 Task: Add Attachment from "Attach a link" to Card Card0000000268 in Board Board0000000067 in Workspace WS0000000023 in Trello. Add Cover Red to Card Card0000000268 in Board Board0000000067 in Workspace WS0000000023 in Trello. Add "Join Card" Button Button0000000268  to Card Card0000000268 in Board Board0000000067 in Workspace WS0000000023 in Trello. Add Description DS0000000268 to Card Card0000000268 in Board Board0000000067 in Workspace WS0000000023 in Trello. Add Comment CM0000000268 to Card Card0000000268 in Board Board0000000067 in Workspace WS0000000023 in Trello
Action: Mouse moved to (427, 428)
Screenshot: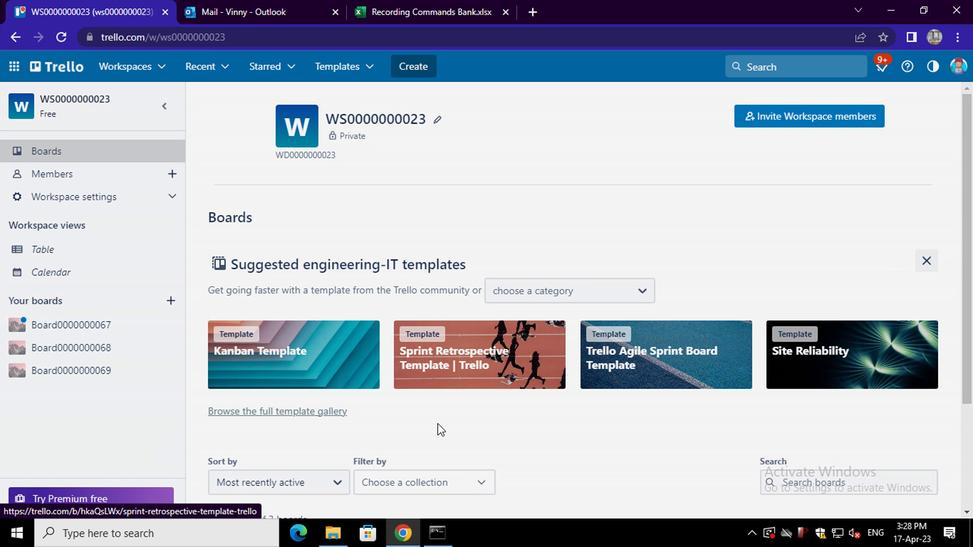 
Action: Mouse scrolled (427, 427) with delta (0, -1)
Screenshot: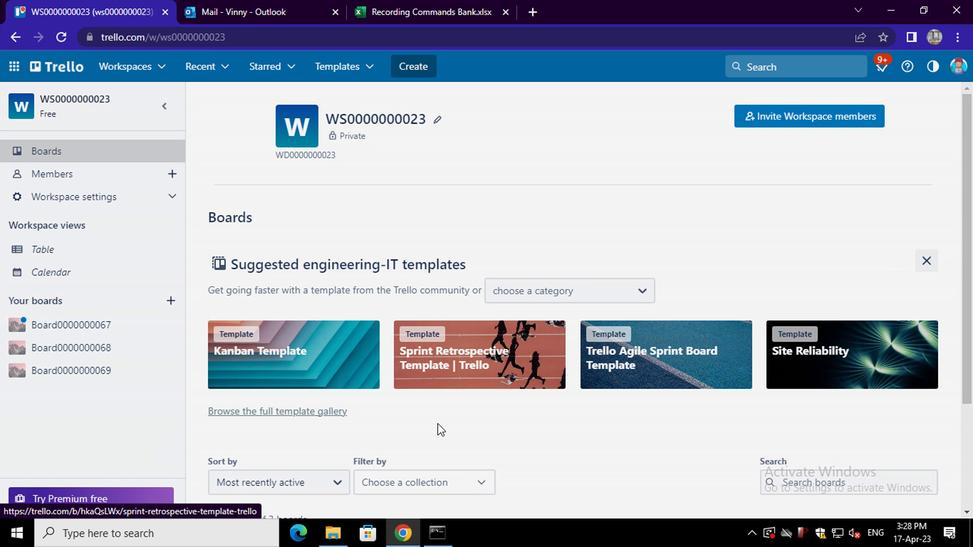 
Action: Mouse scrolled (427, 427) with delta (0, -1)
Screenshot: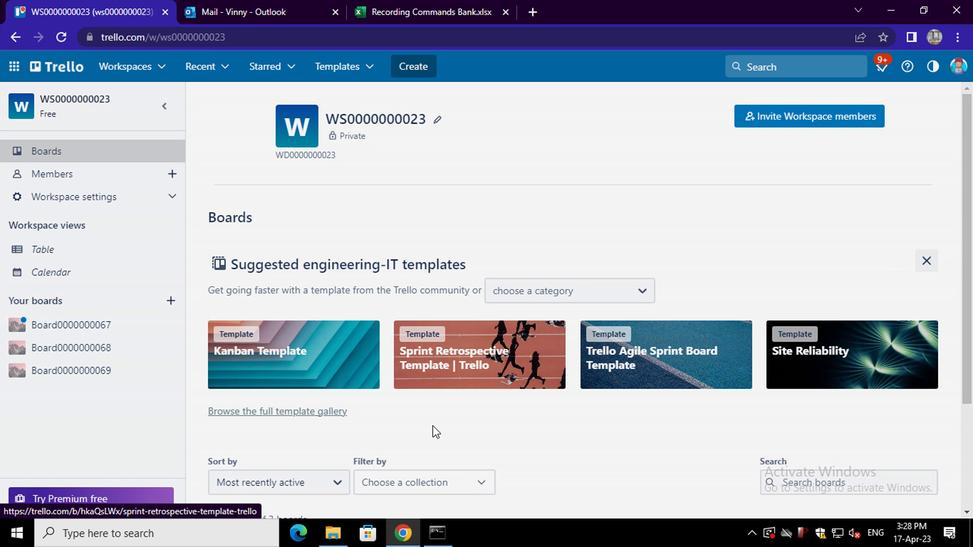 
Action: Mouse scrolled (427, 427) with delta (0, -1)
Screenshot: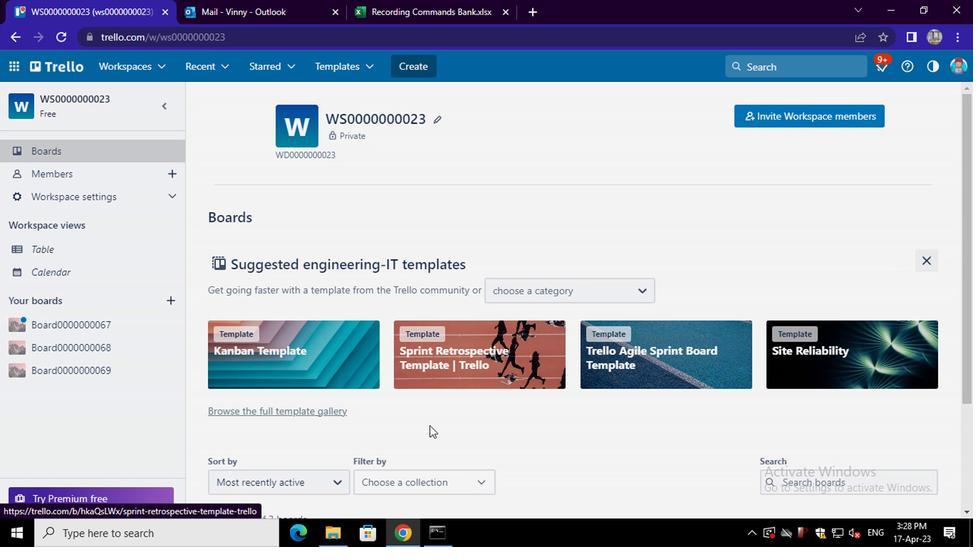 
Action: Mouse scrolled (427, 427) with delta (0, -1)
Screenshot: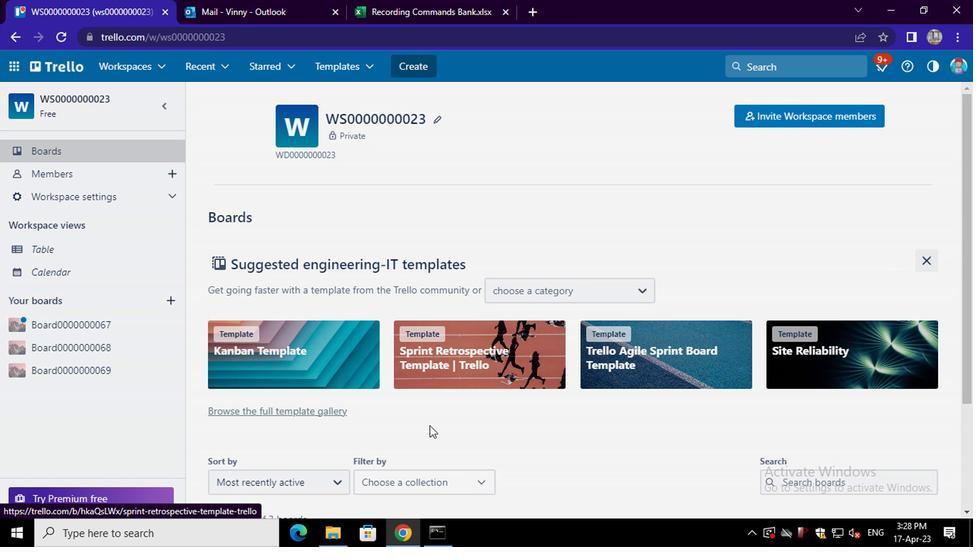 
Action: Mouse moved to (452, 428)
Screenshot: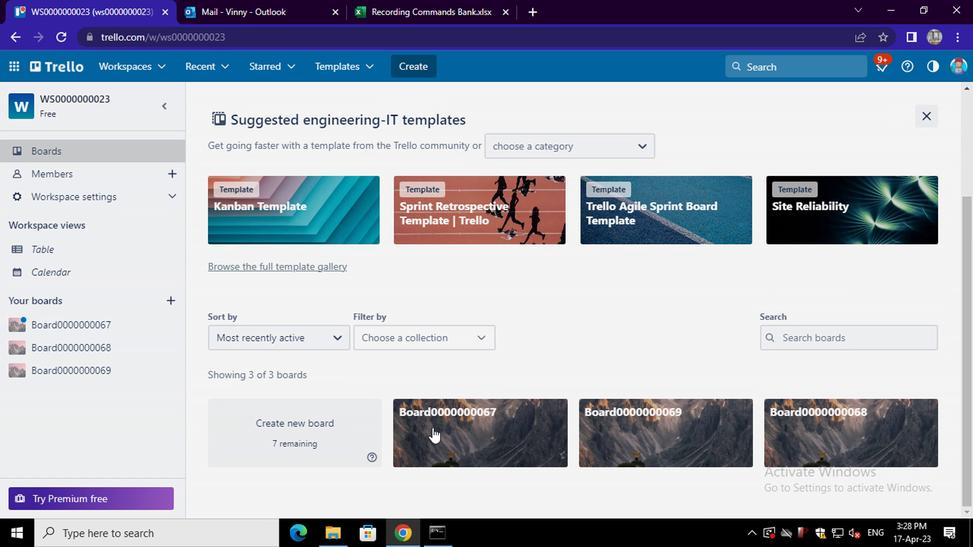 
Action: Mouse pressed left at (452, 428)
Screenshot: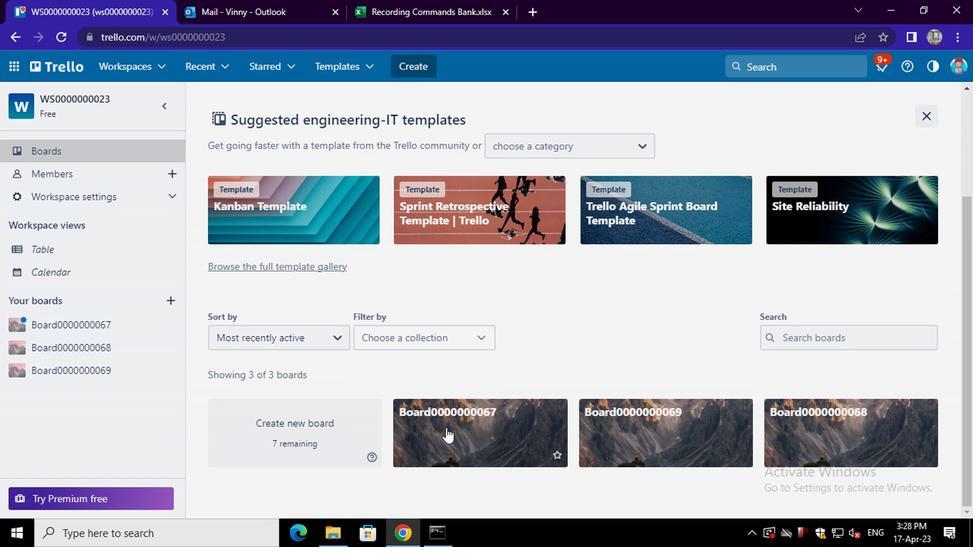 
Action: Mouse moved to (337, 398)
Screenshot: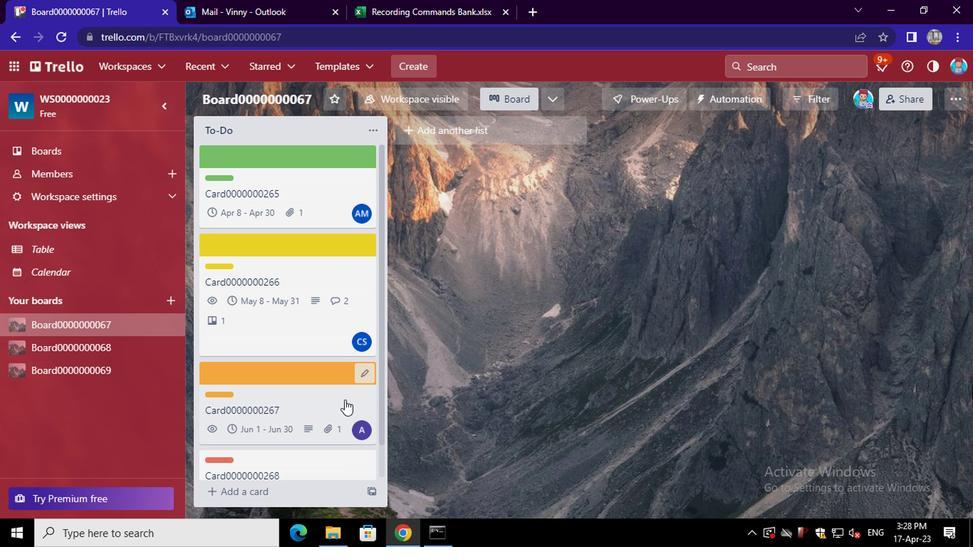 
Action: Mouse scrolled (337, 398) with delta (0, 0)
Screenshot: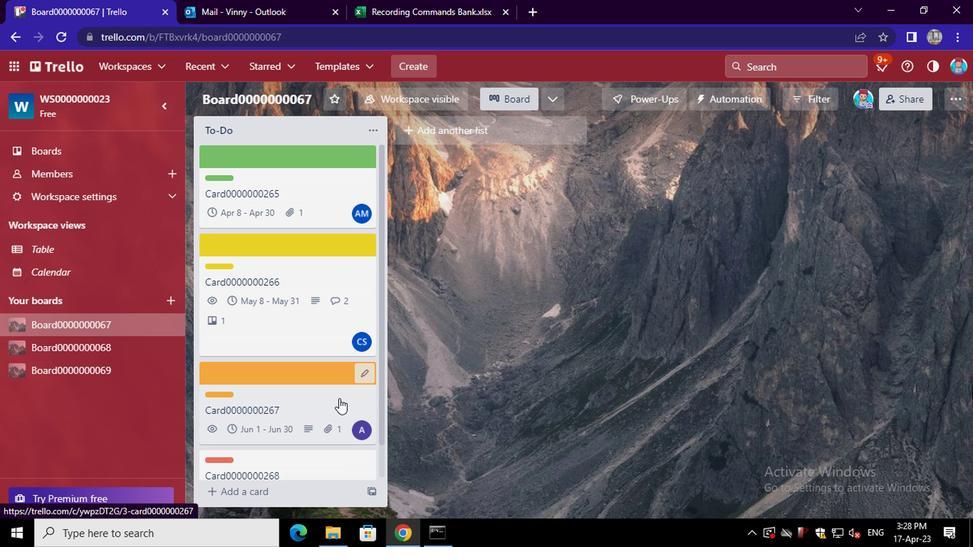 
Action: Mouse scrolled (337, 398) with delta (0, 0)
Screenshot: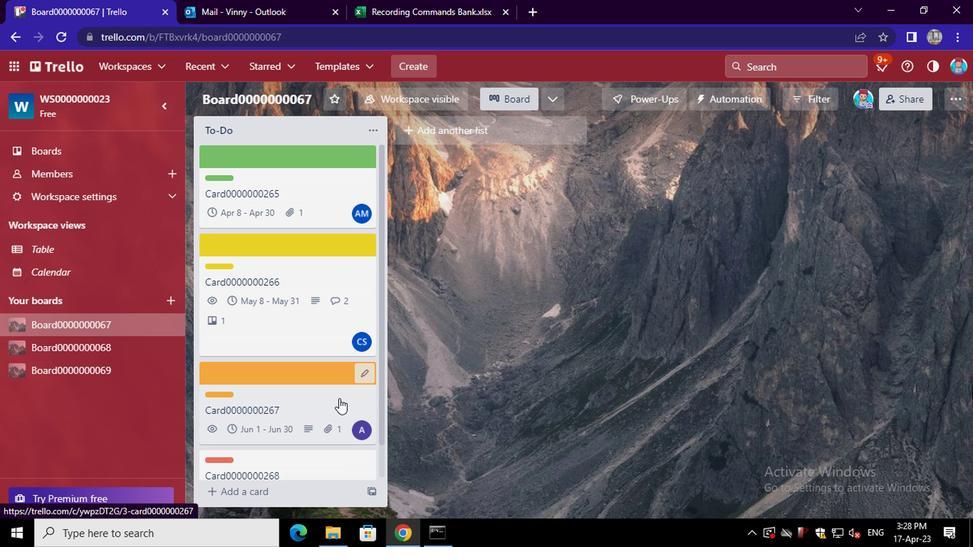 
Action: Mouse scrolled (337, 398) with delta (0, 0)
Screenshot: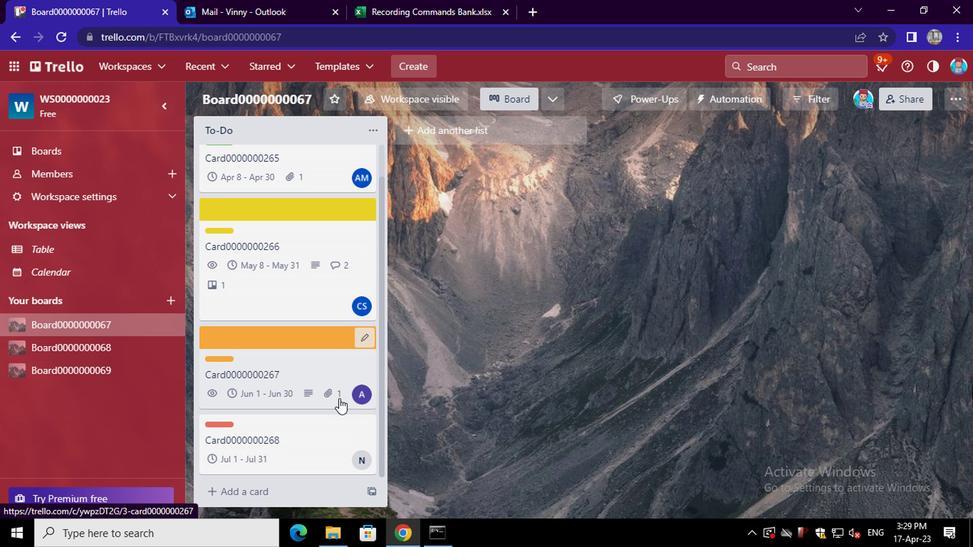 
Action: Mouse moved to (359, 428)
Screenshot: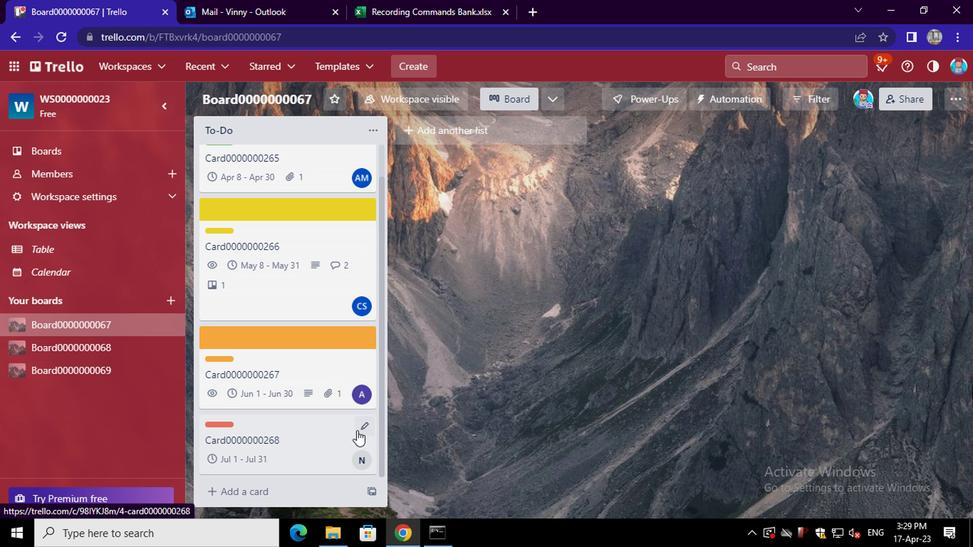 
Action: Mouse pressed left at (359, 428)
Screenshot: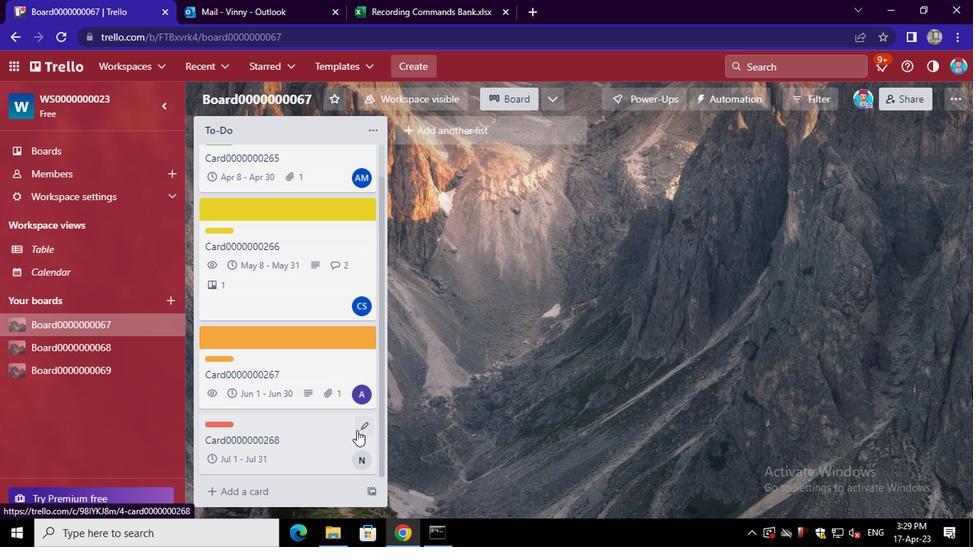 
Action: Mouse moved to (432, 316)
Screenshot: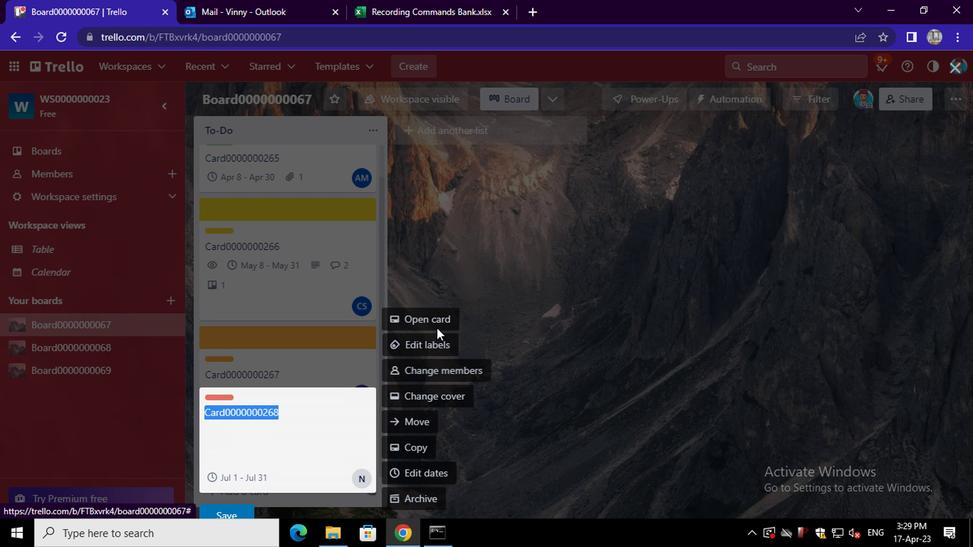 
Action: Mouse pressed left at (432, 316)
Screenshot: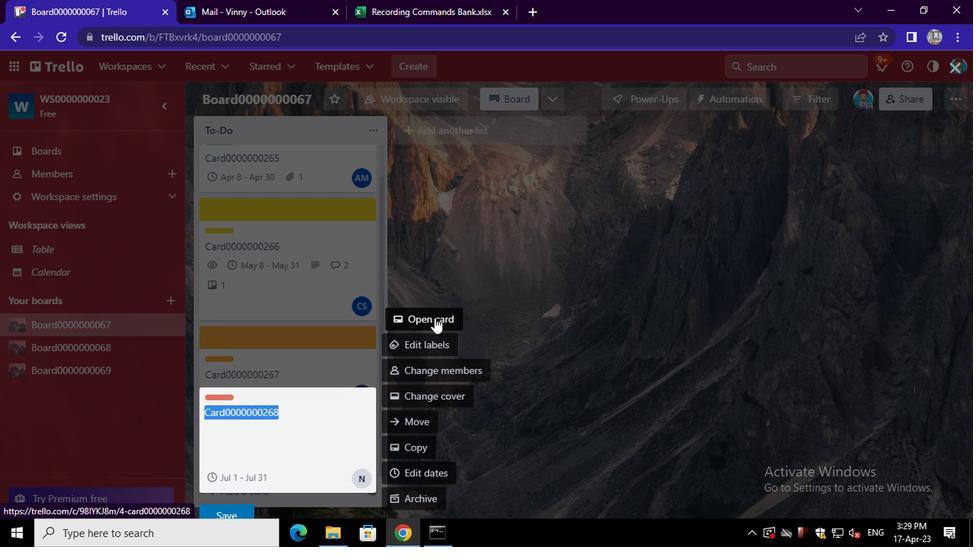 
Action: Mouse moved to (646, 295)
Screenshot: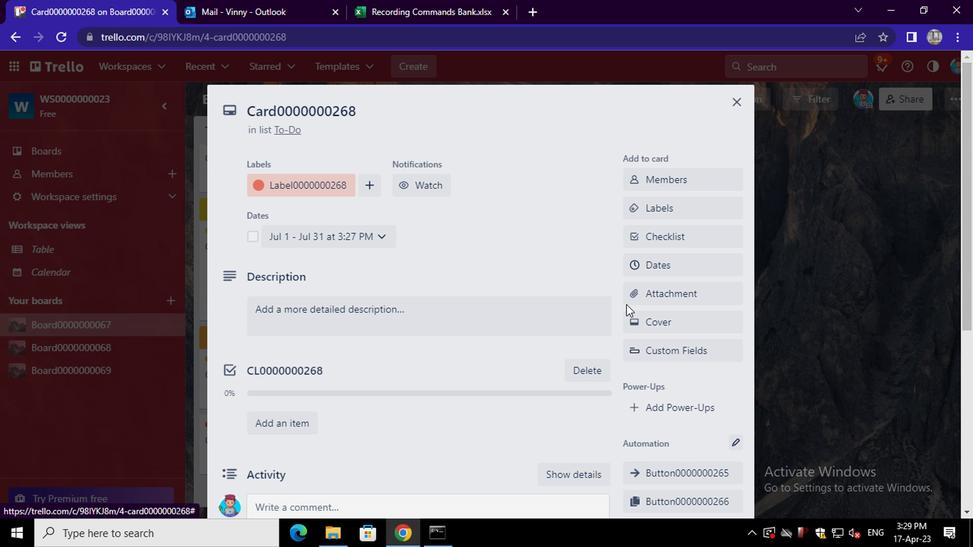 
Action: Mouse pressed left at (646, 295)
Screenshot: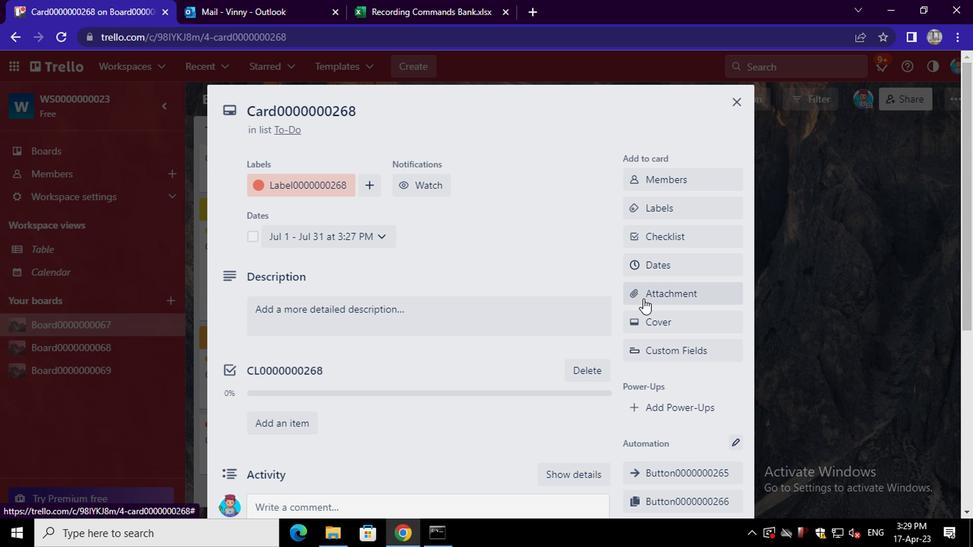 
Action: Mouse pressed left at (646, 295)
Screenshot: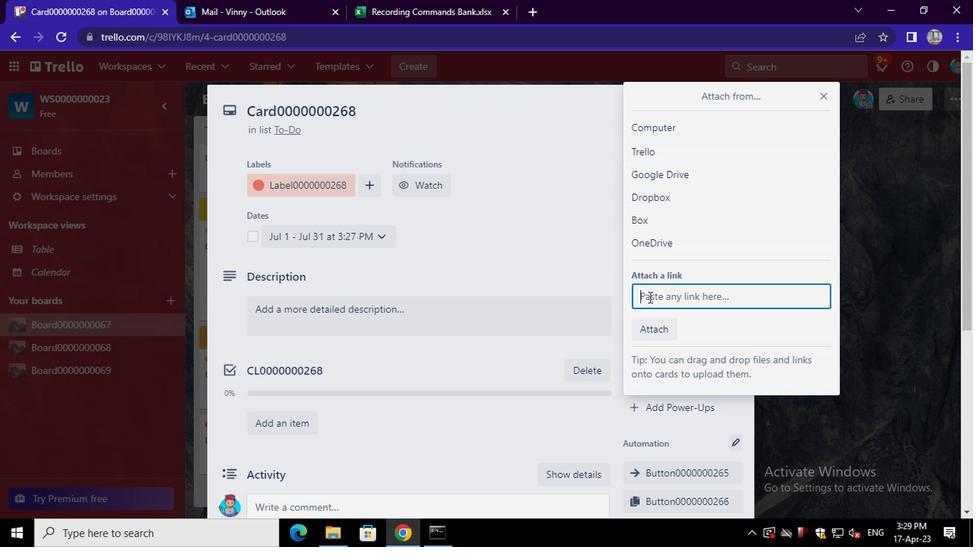 
Action: Key pressed ctrl+V
Screenshot: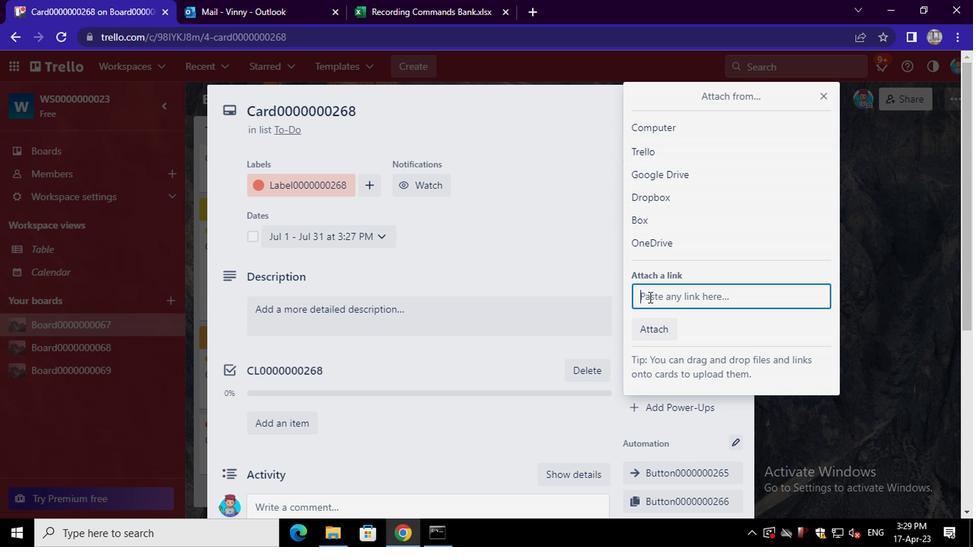 
Action: Mouse moved to (661, 374)
Screenshot: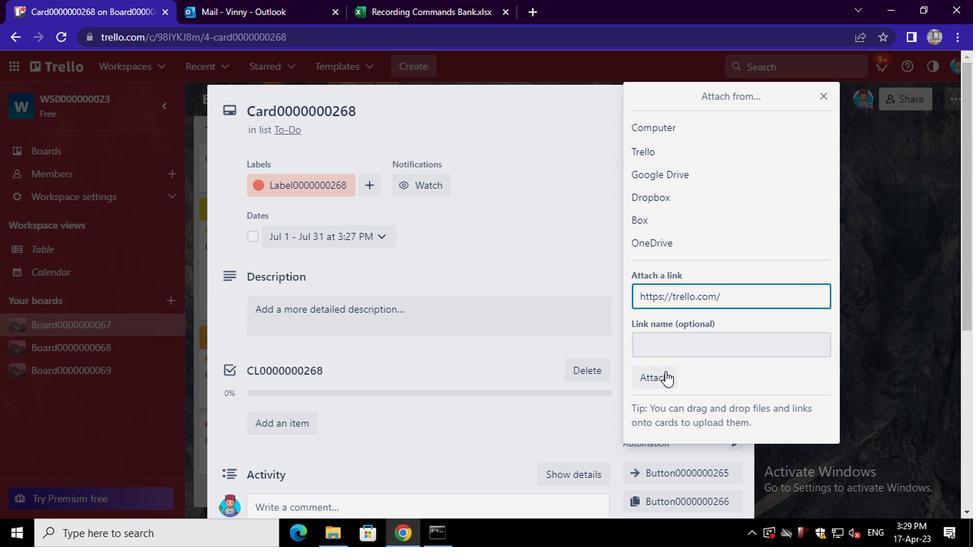 
Action: Mouse pressed left at (661, 374)
Screenshot: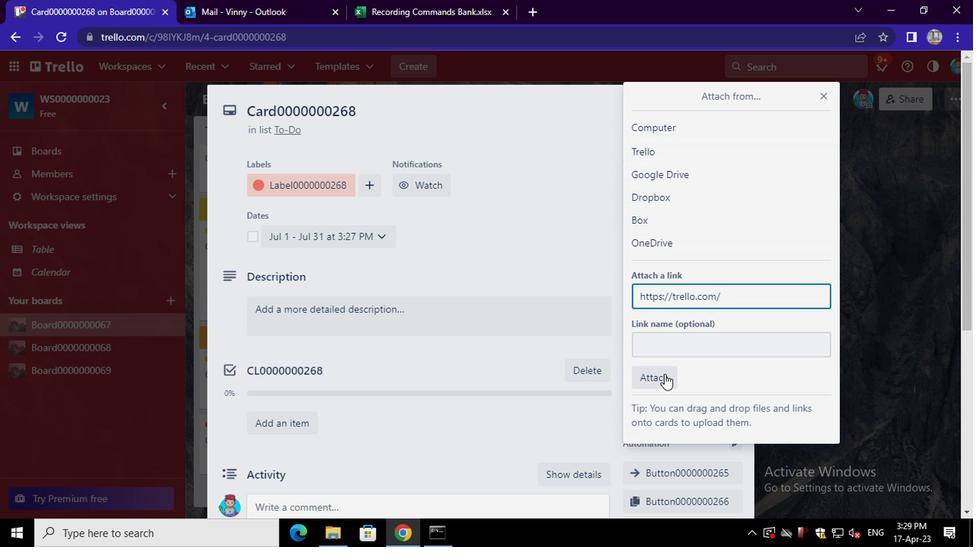 
Action: Mouse moved to (657, 328)
Screenshot: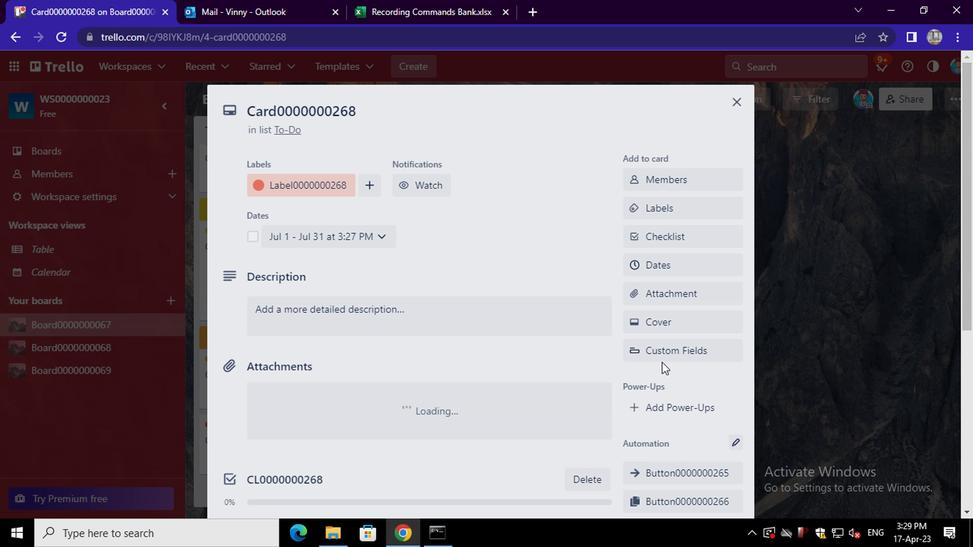 
Action: Mouse pressed left at (657, 328)
Screenshot: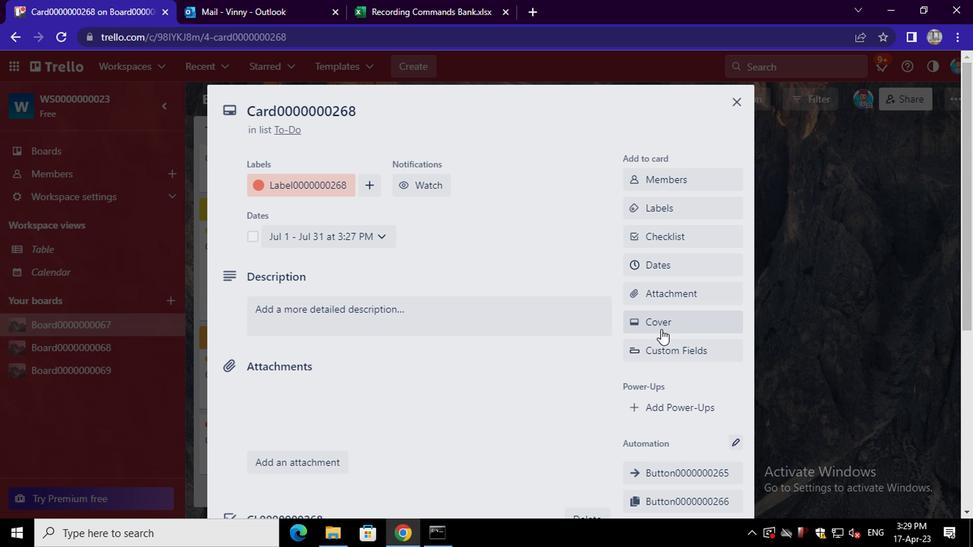 
Action: Mouse moved to (762, 220)
Screenshot: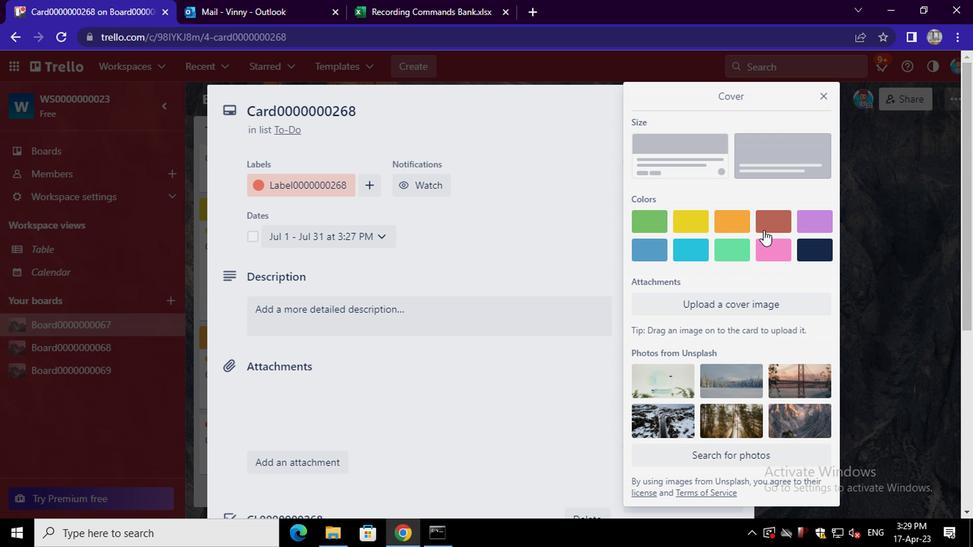
Action: Mouse pressed left at (762, 220)
Screenshot: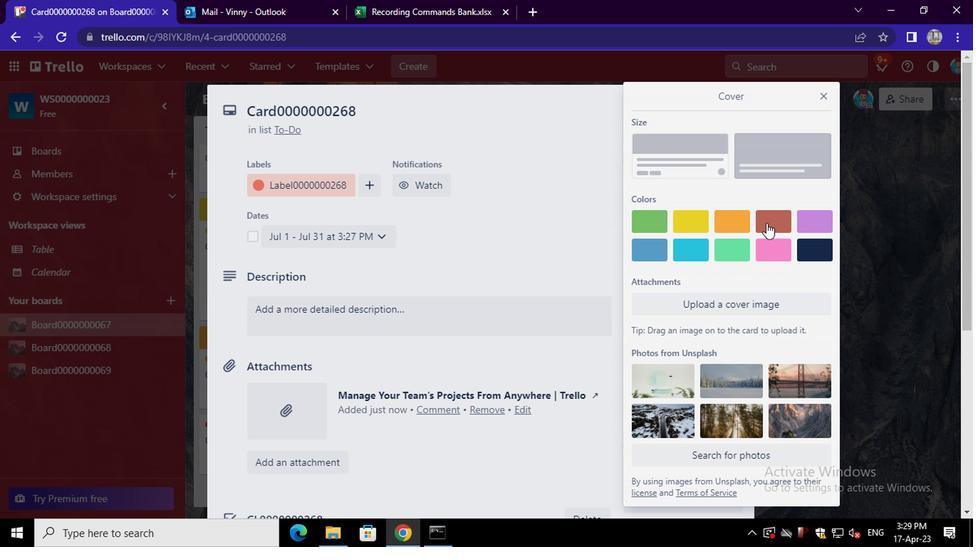 
Action: Mouse moved to (573, 334)
Screenshot: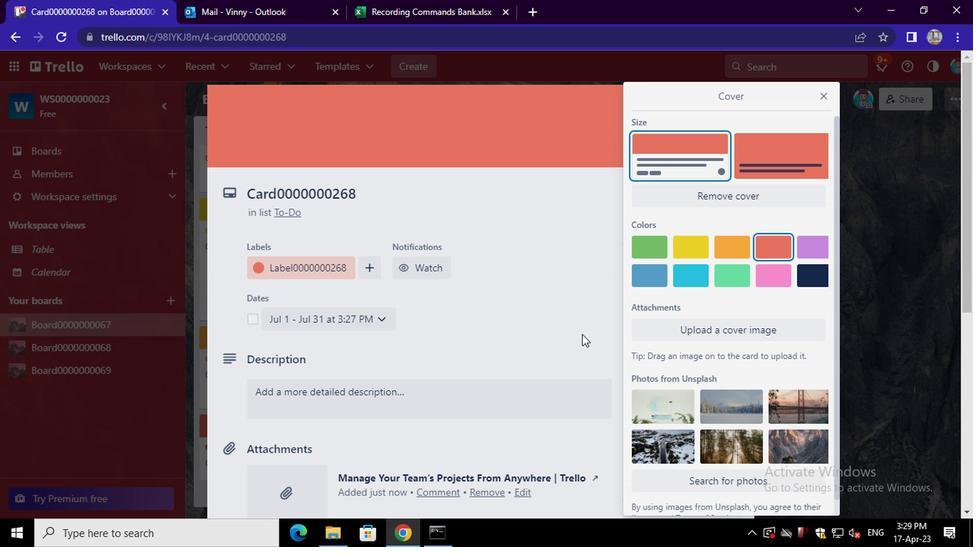 
Action: Mouse pressed left at (573, 334)
Screenshot: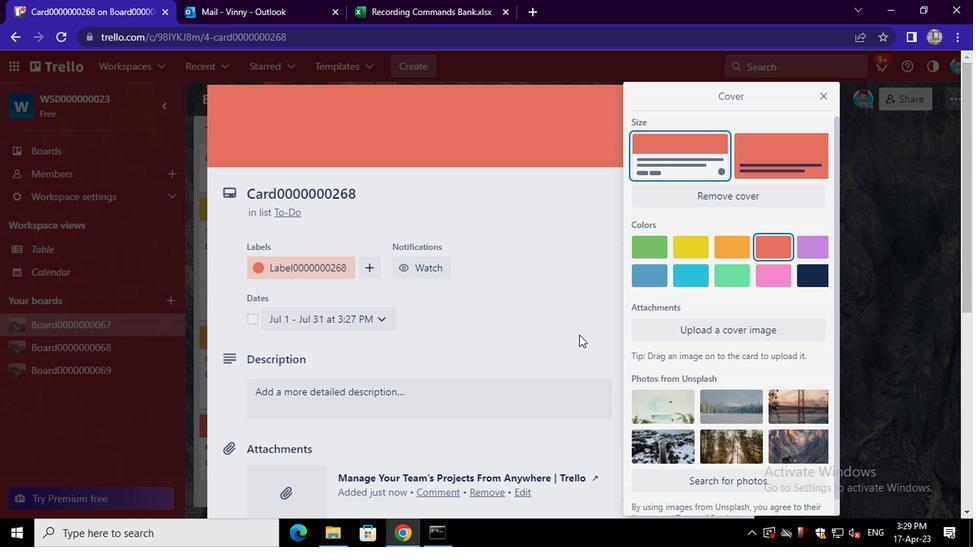 
Action: Mouse moved to (576, 332)
Screenshot: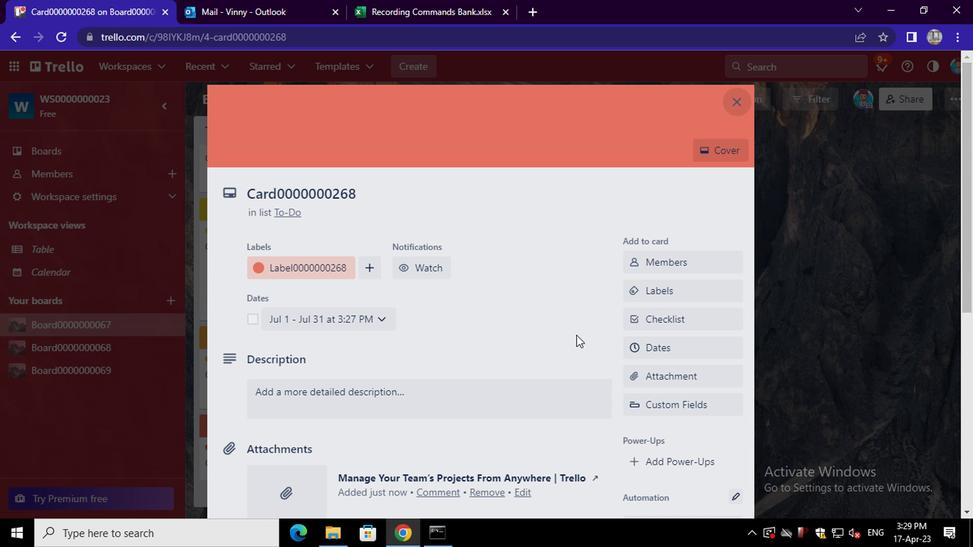 
Action: Mouse scrolled (576, 332) with delta (0, 0)
Screenshot: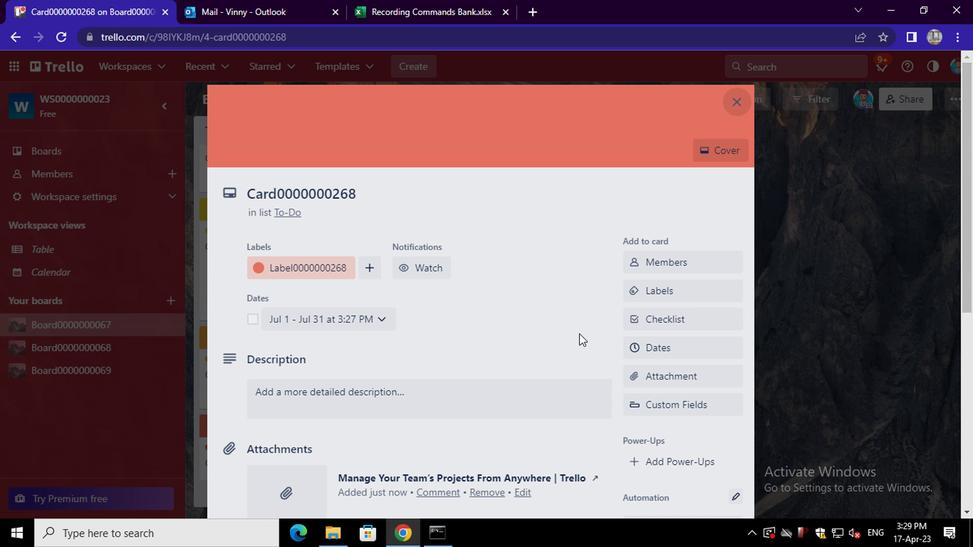 
Action: Mouse scrolled (576, 332) with delta (0, 0)
Screenshot: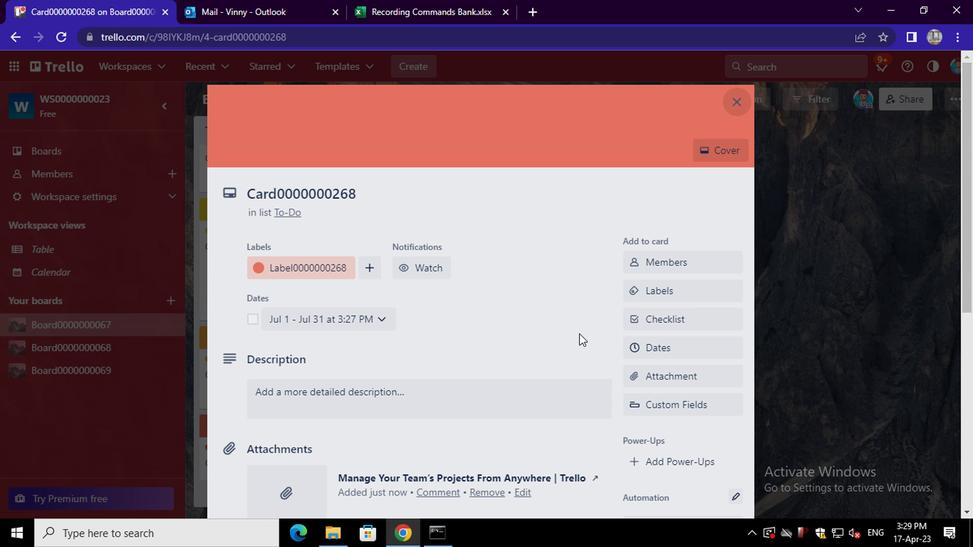
Action: Mouse scrolled (576, 332) with delta (0, 0)
Screenshot: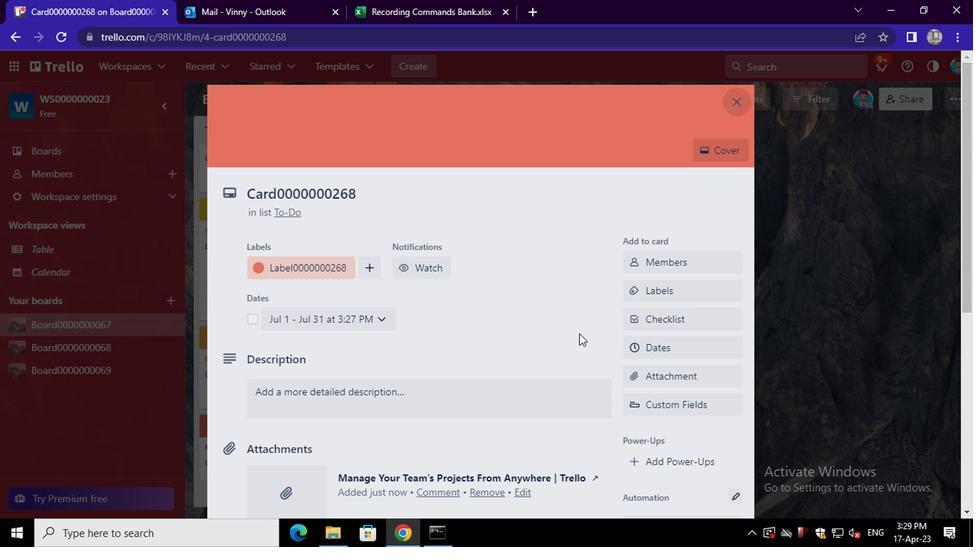 
Action: Mouse scrolled (576, 332) with delta (0, 0)
Screenshot: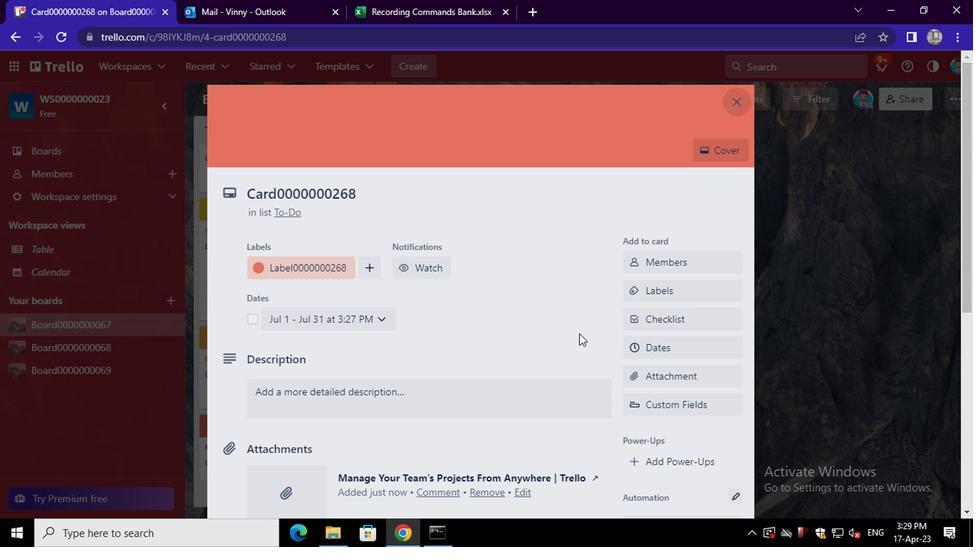 
Action: Mouse moved to (650, 331)
Screenshot: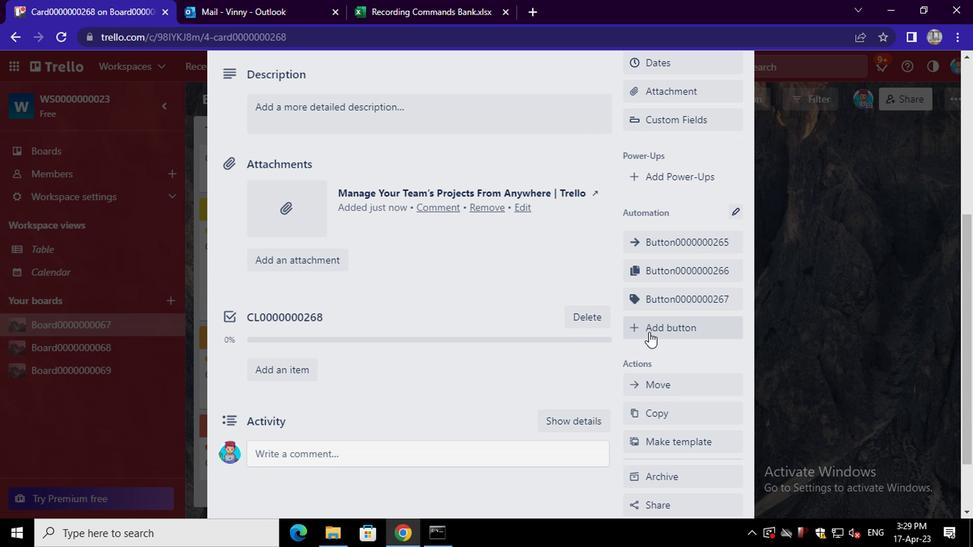 
Action: Mouse pressed left at (650, 331)
Screenshot: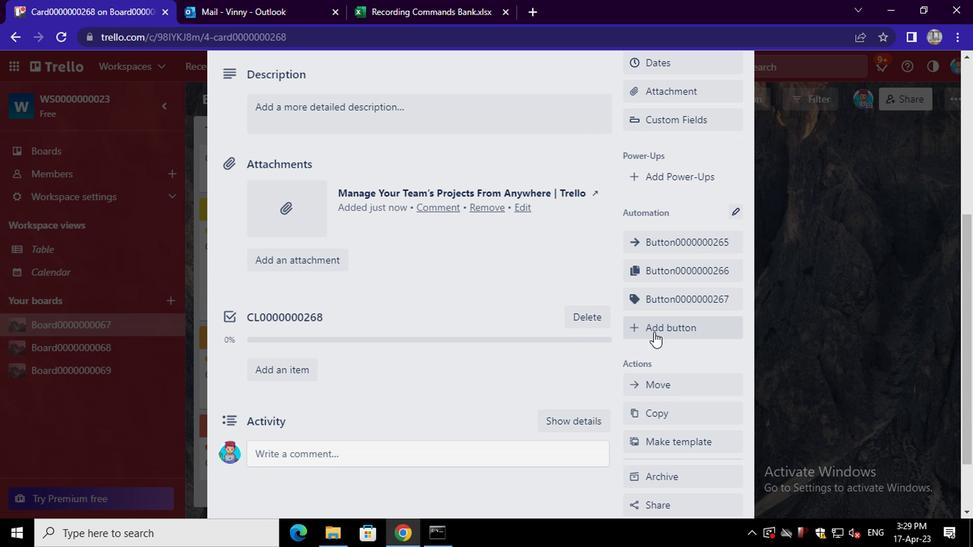 
Action: Mouse moved to (683, 247)
Screenshot: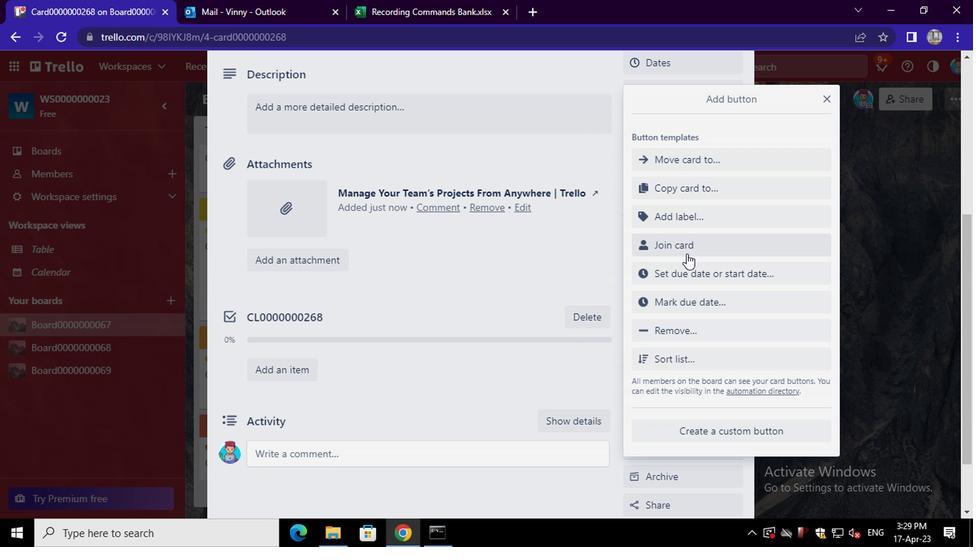 
Action: Mouse pressed left at (683, 247)
Screenshot: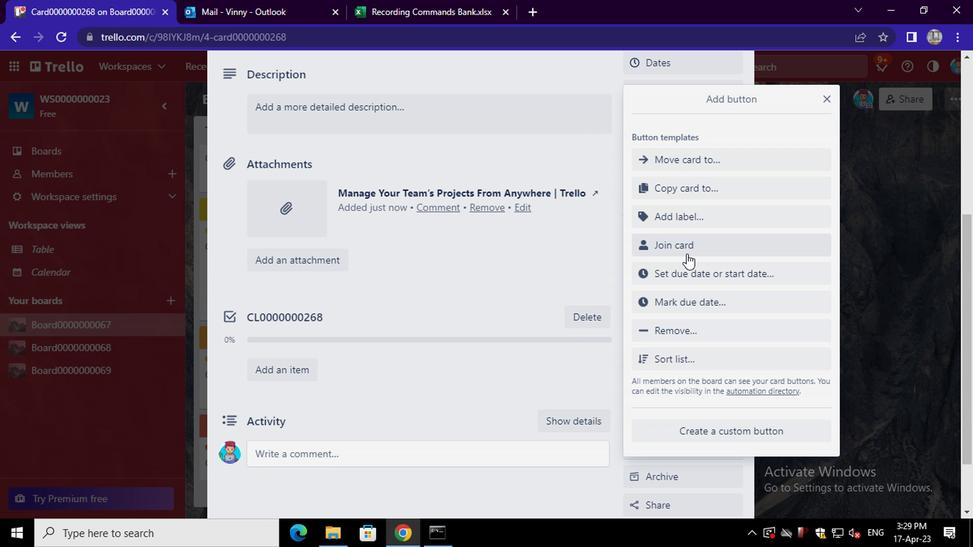 
Action: Mouse moved to (701, 154)
Screenshot: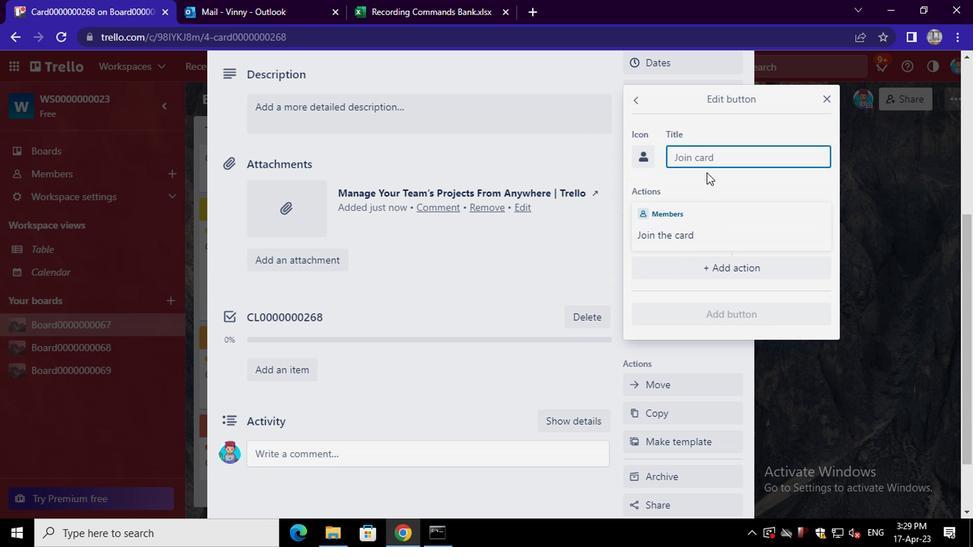
Action: Mouse pressed left at (701, 154)
Screenshot: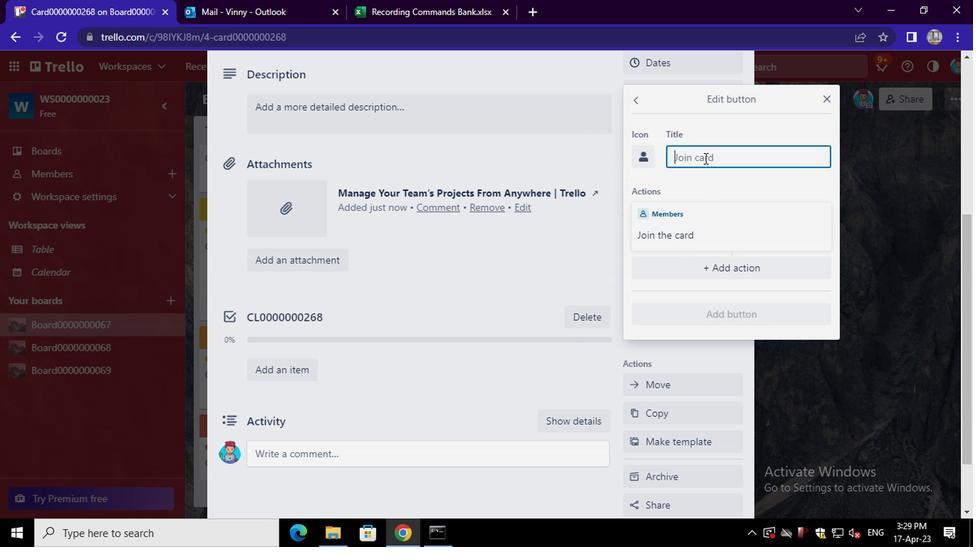 
Action: Mouse moved to (734, 130)
Screenshot: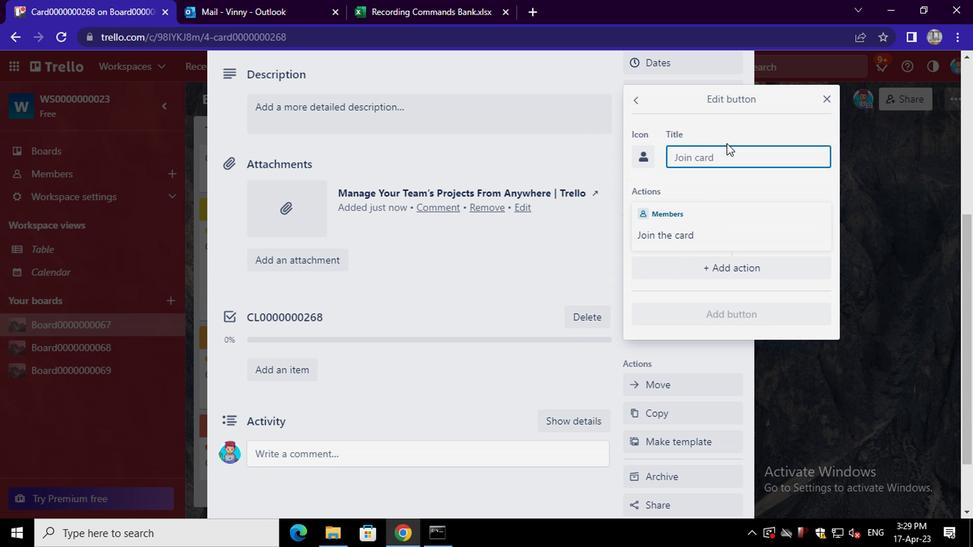 
Action: Key pressed <Key.shift>
Screenshot: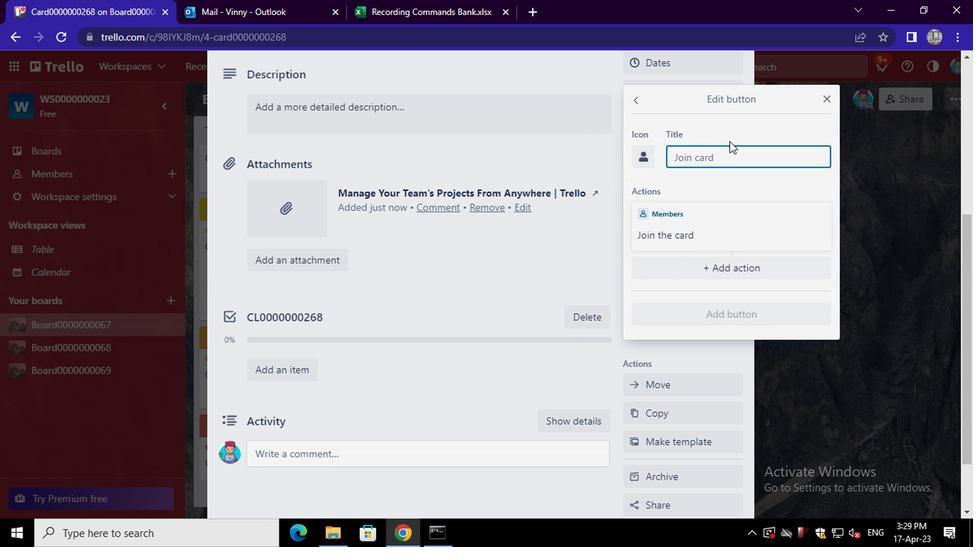 
Action: Mouse moved to (735, 130)
Screenshot: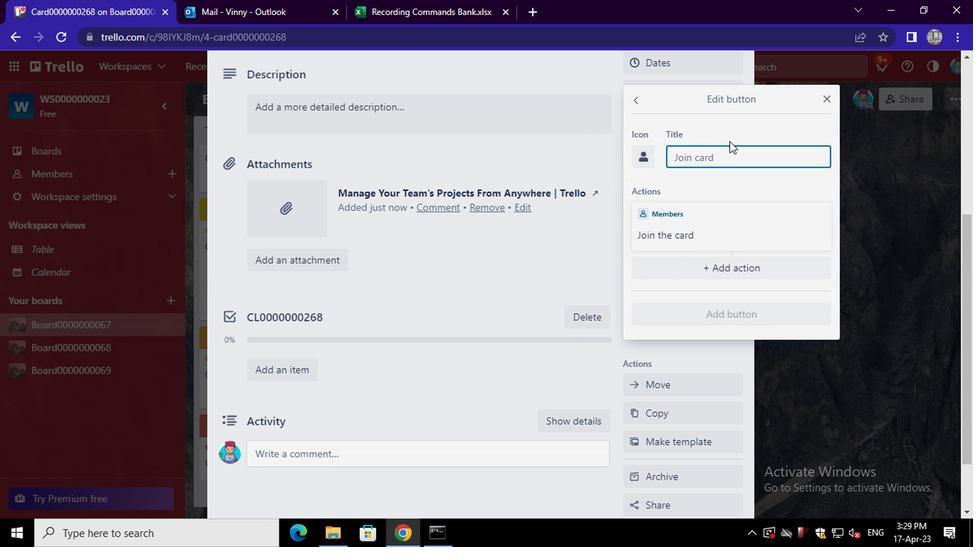 
Action: Key pressed BUTTON0000000268
Screenshot: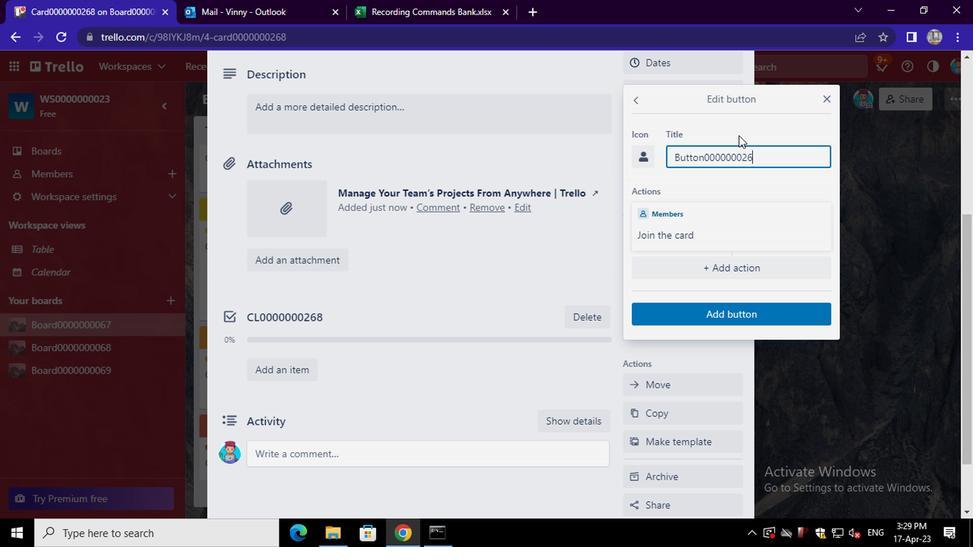 
Action: Mouse moved to (732, 311)
Screenshot: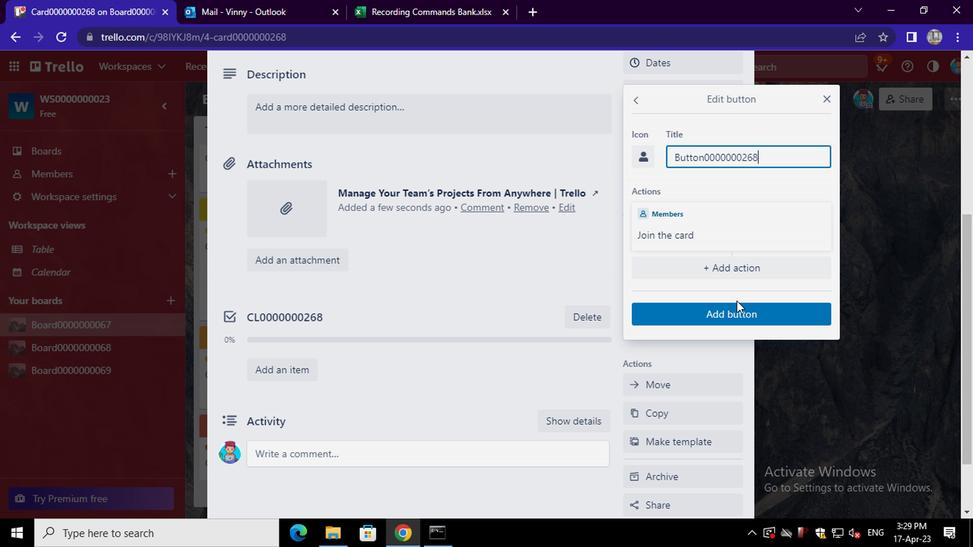 
Action: Mouse pressed left at (732, 311)
Screenshot: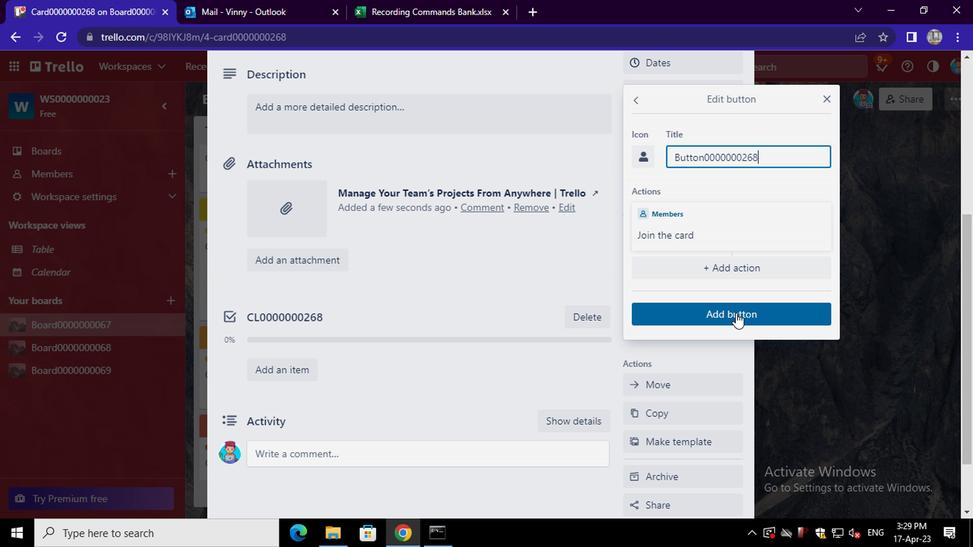 
Action: Mouse moved to (376, 120)
Screenshot: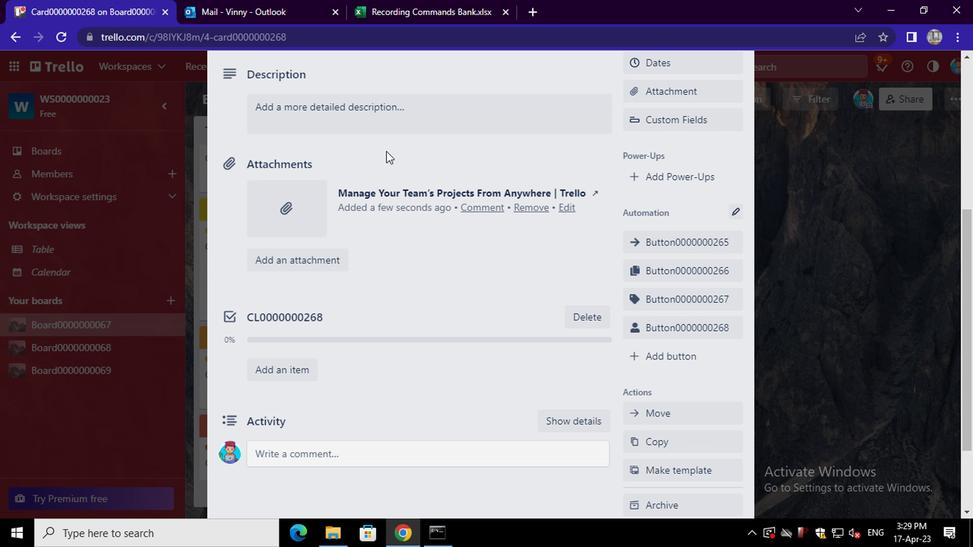 
Action: Mouse pressed left at (376, 120)
Screenshot: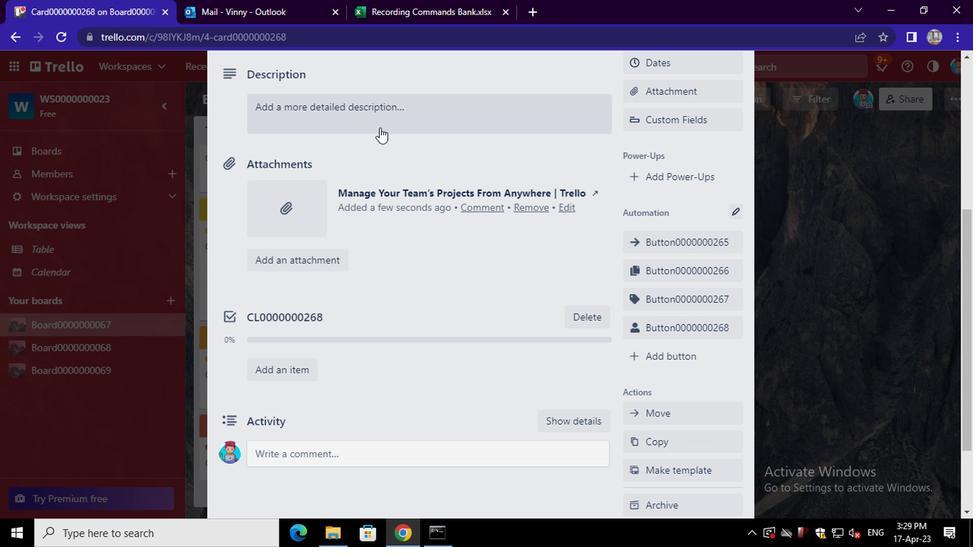 
Action: Mouse moved to (371, 166)
Screenshot: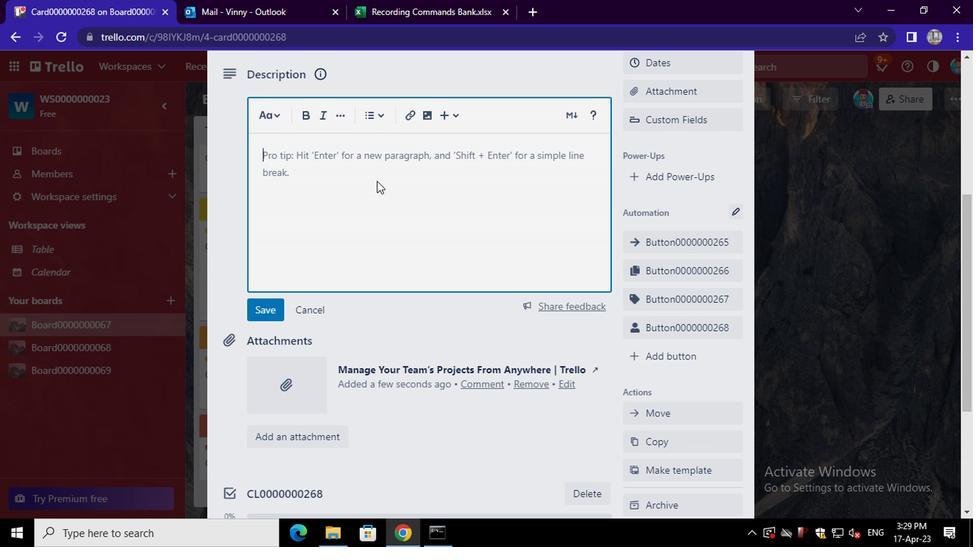 
Action: Mouse pressed left at (371, 166)
Screenshot: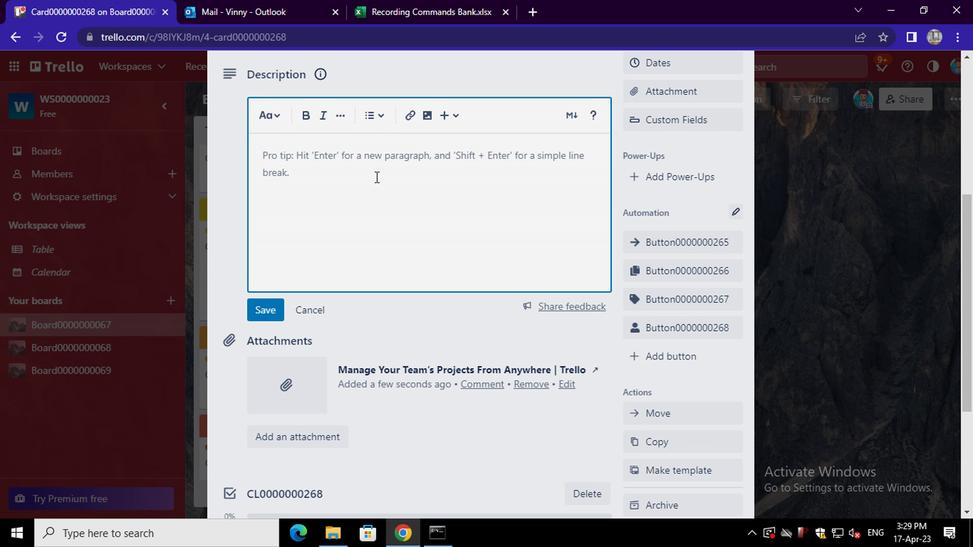 
Action: Key pressed <Key.shift>DS0000000268
Screenshot: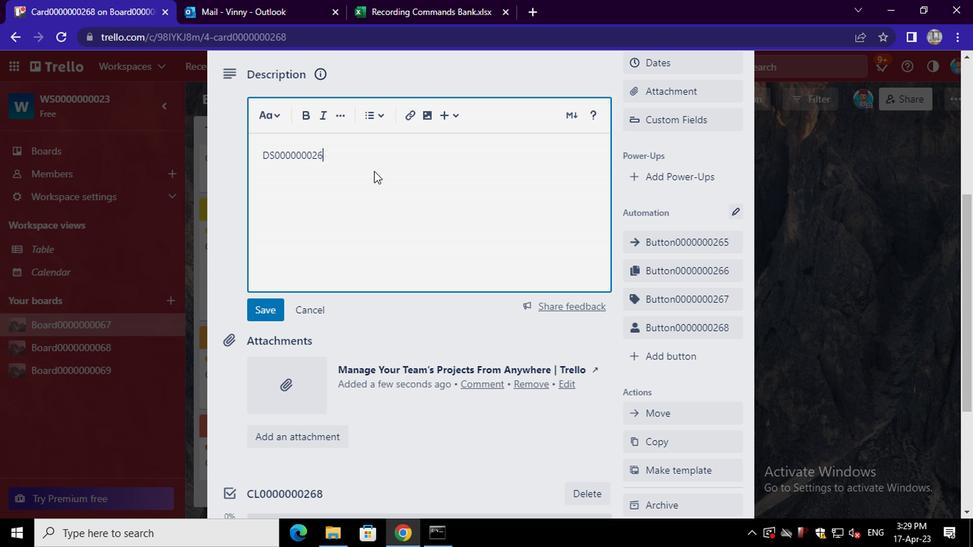 
Action: Mouse moved to (270, 303)
Screenshot: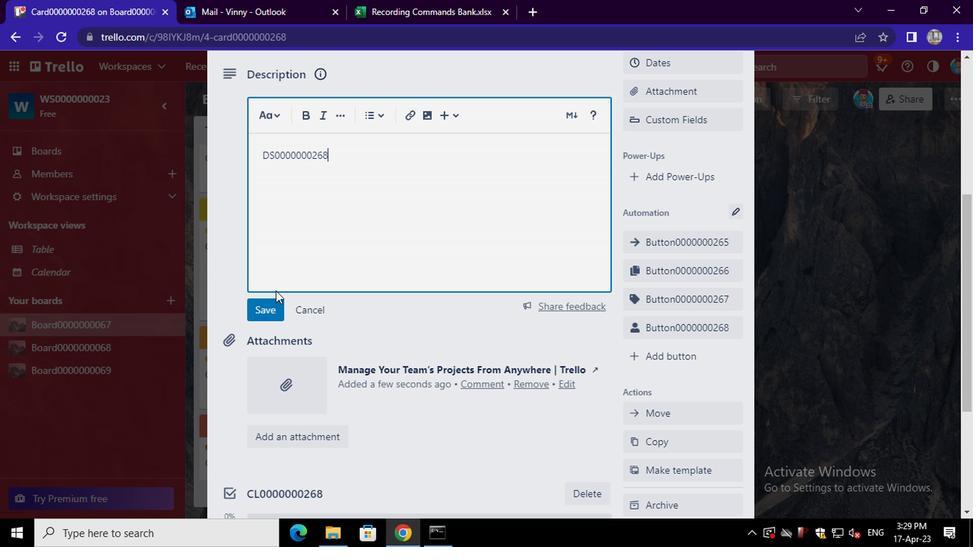 
Action: Mouse pressed left at (270, 303)
Screenshot: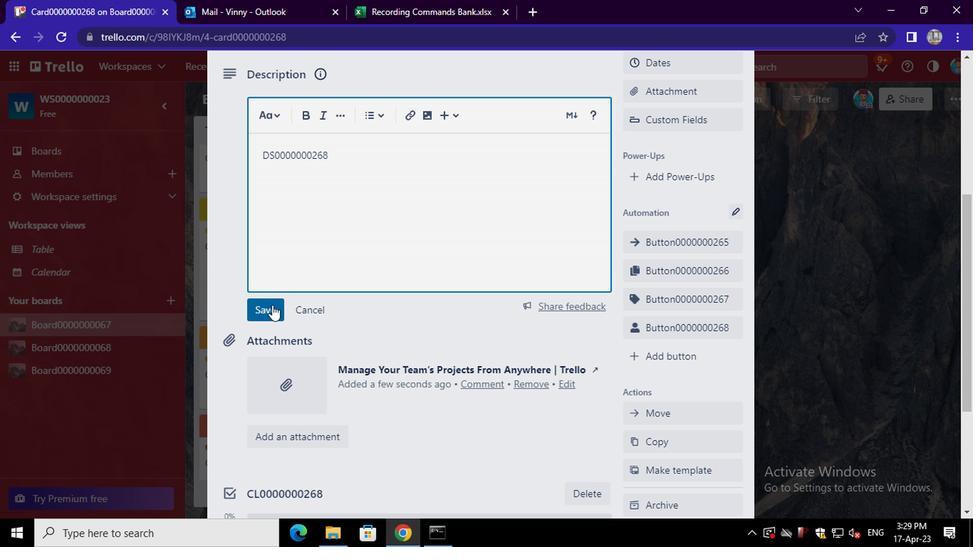 
Action: Mouse moved to (346, 310)
Screenshot: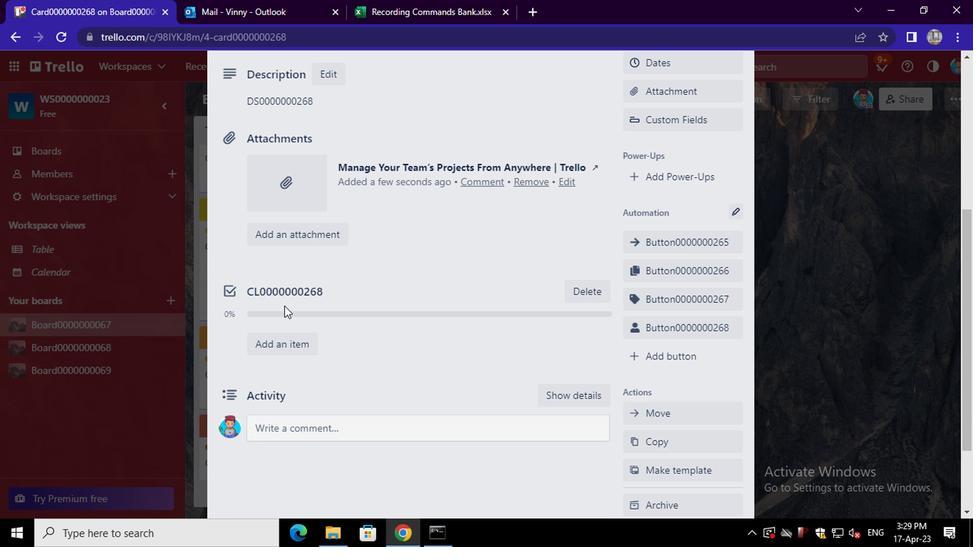 
Action: Mouse scrolled (346, 309) with delta (0, -1)
Screenshot: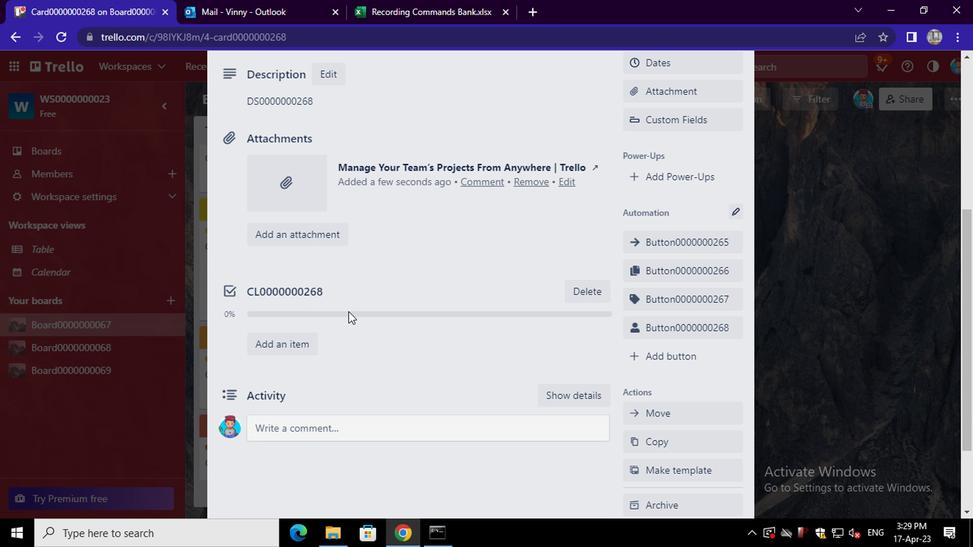 
Action: Mouse scrolled (346, 309) with delta (0, -1)
Screenshot: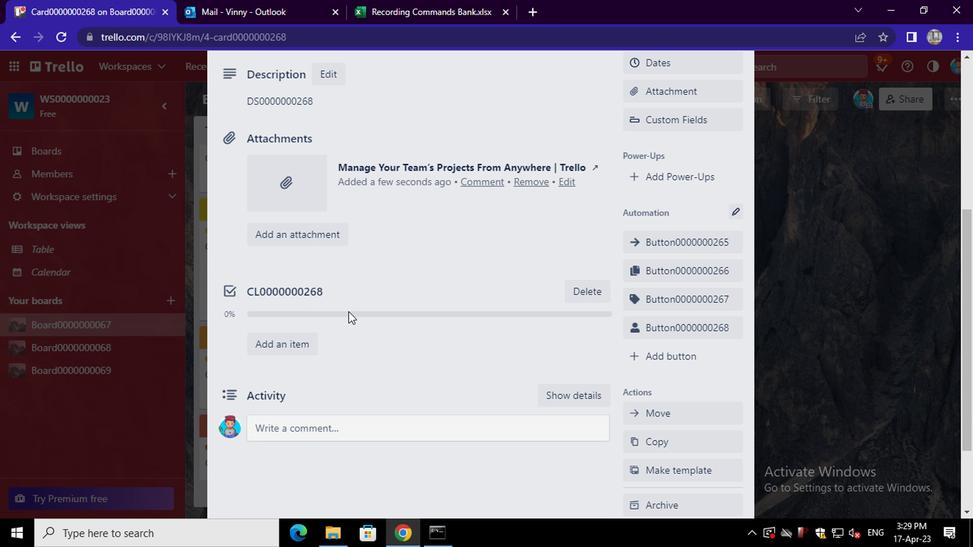 
Action: Mouse scrolled (346, 309) with delta (0, -1)
Screenshot: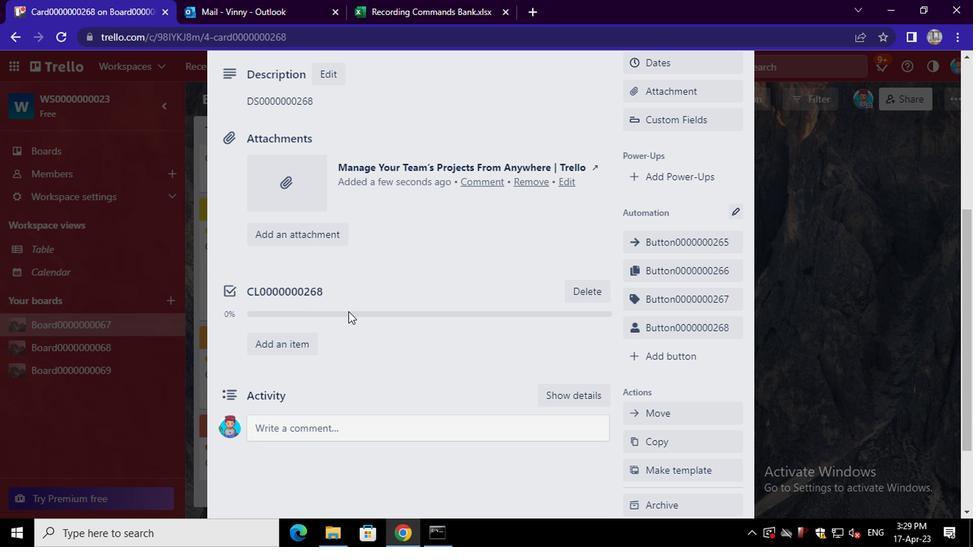 
Action: Mouse moved to (317, 321)
Screenshot: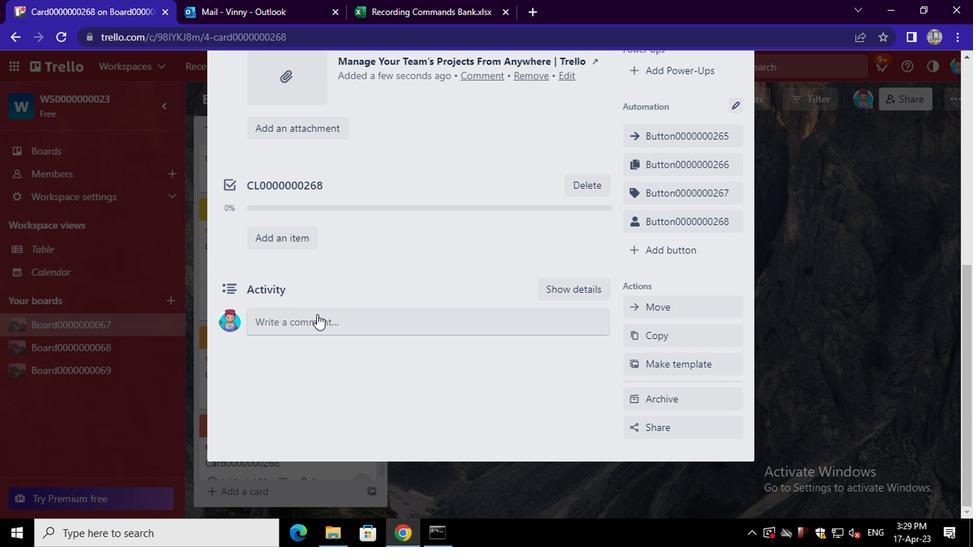 
Action: Mouse pressed left at (317, 321)
Screenshot: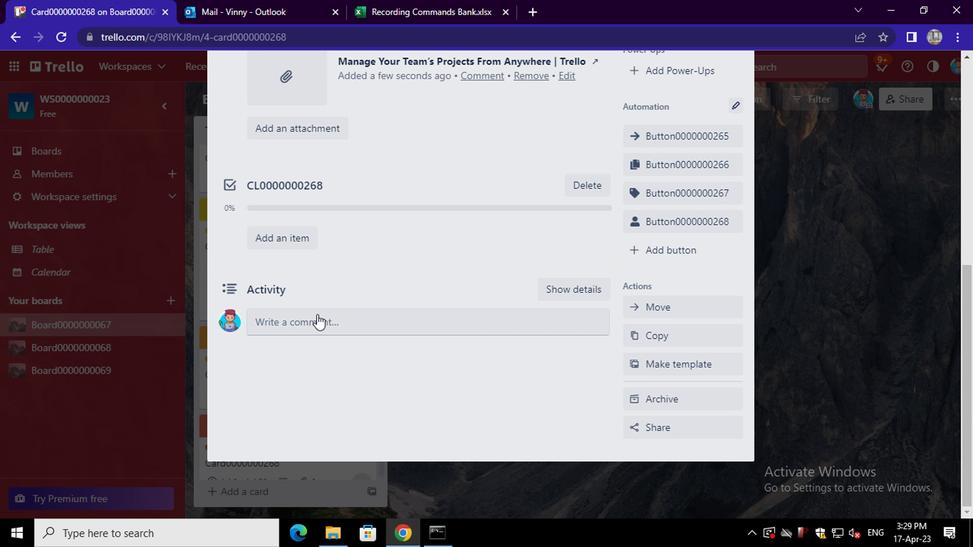 
Action: Mouse moved to (324, 324)
Screenshot: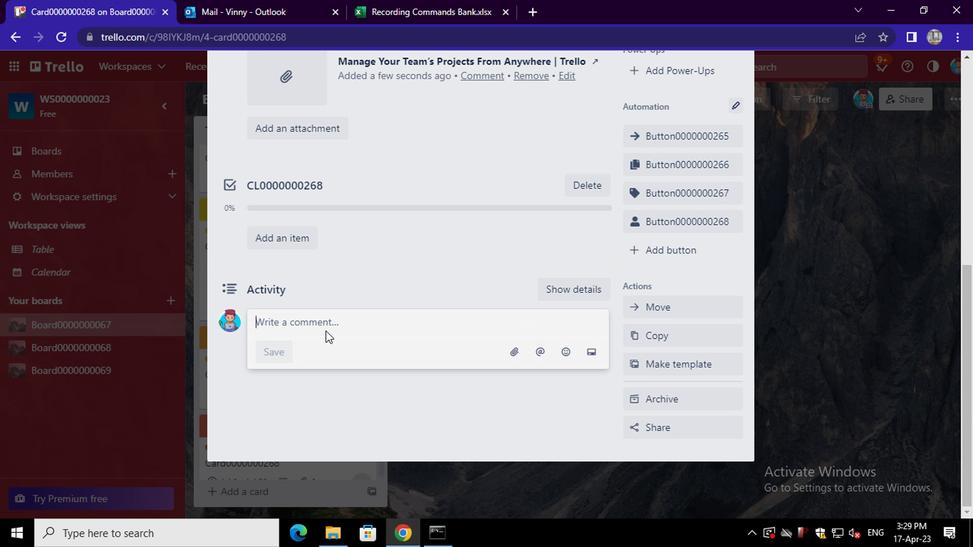 
Action: Mouse pressed left at (324, 324)
Screenshot: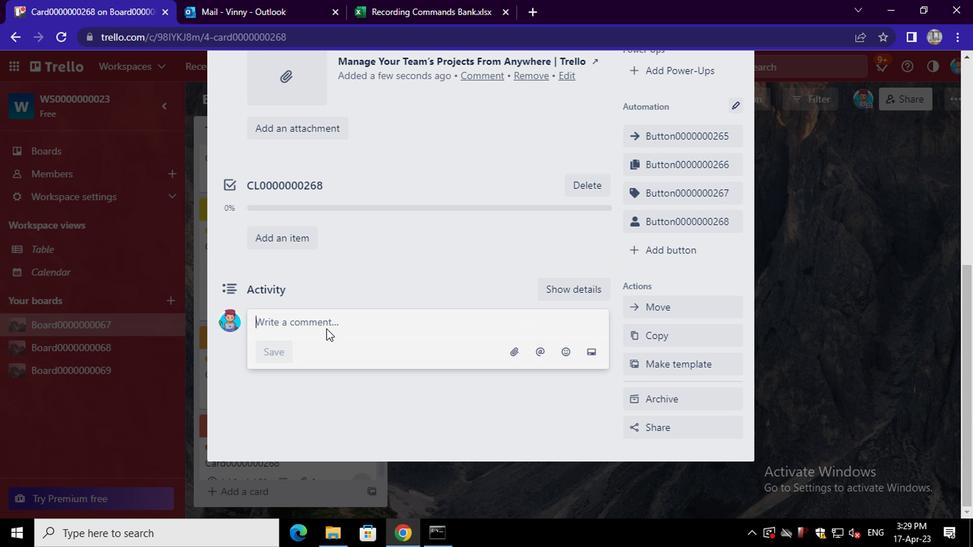 
Action: Mouse moved to (324, 323)
Screenshot: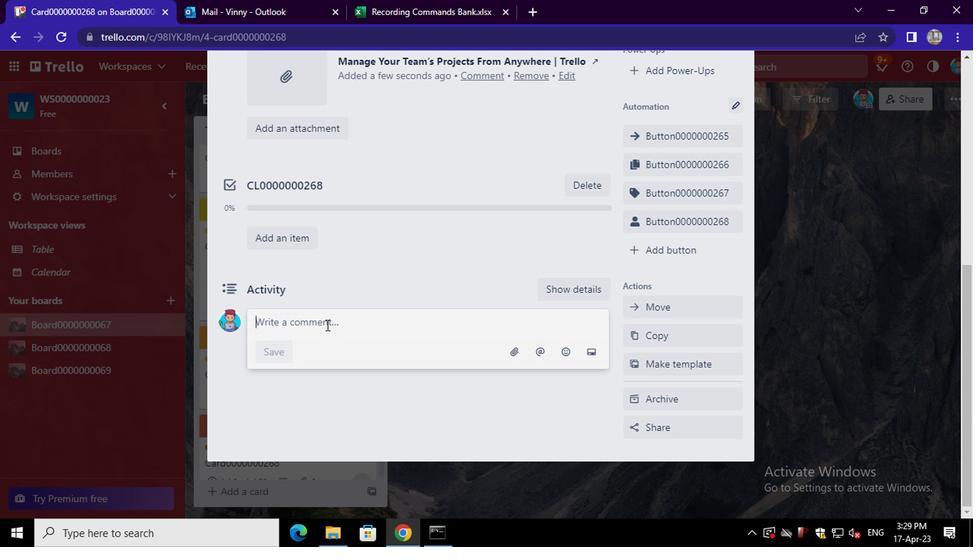 
Action: Key pressed <Key.shift>CM0000000268
Screenshot: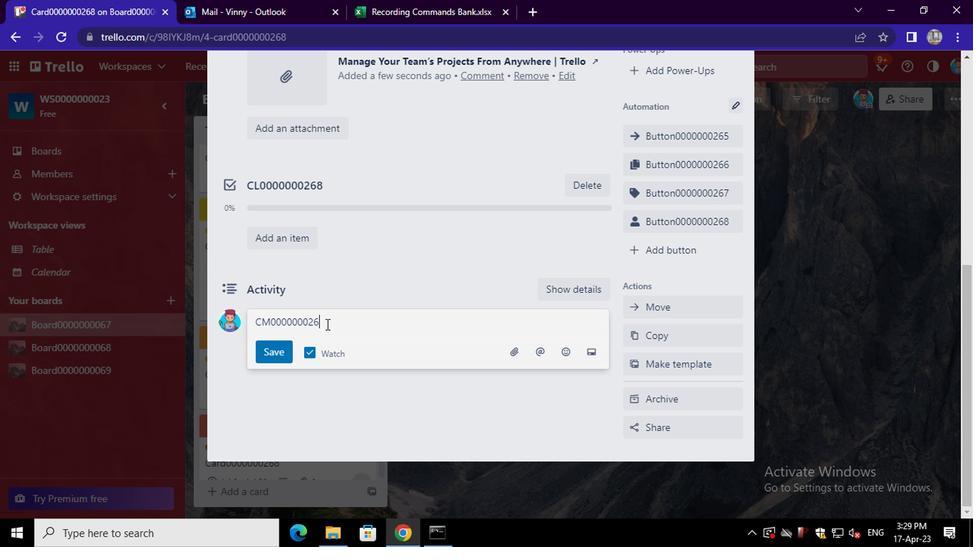 
Action: Mouse moved to (273, 348)
Screenshot: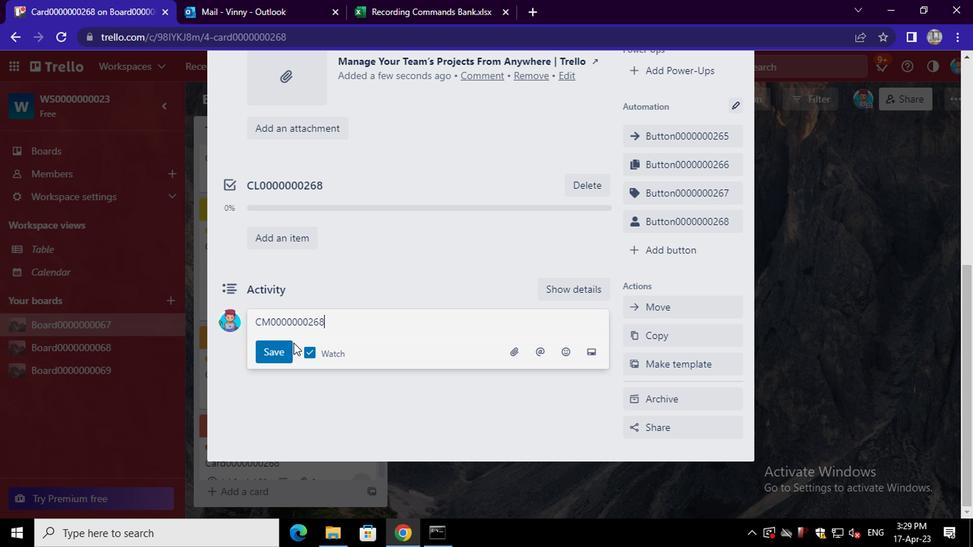 
Action: Mouse pressed left at (273, 348)
Screenshot: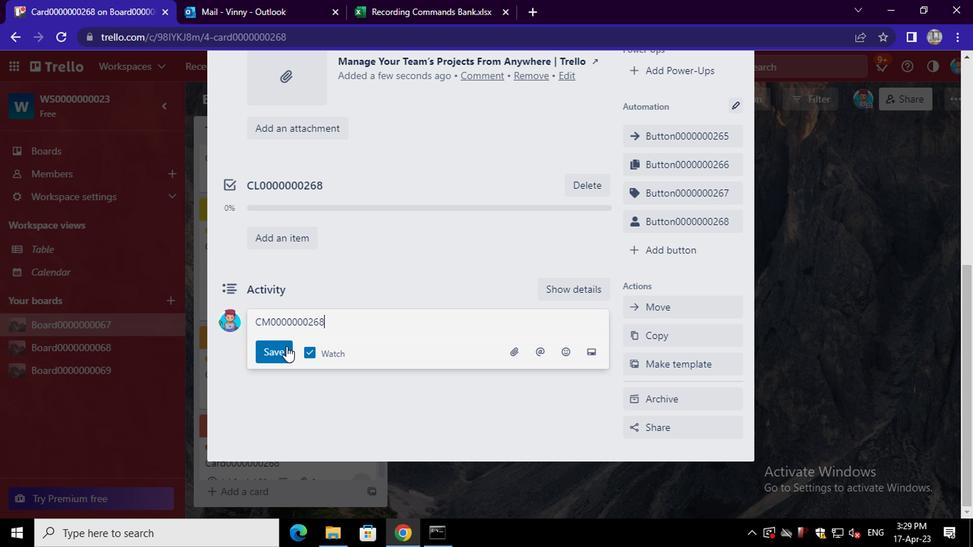 
Action: Key pressed <Key.f8>
Screenshot: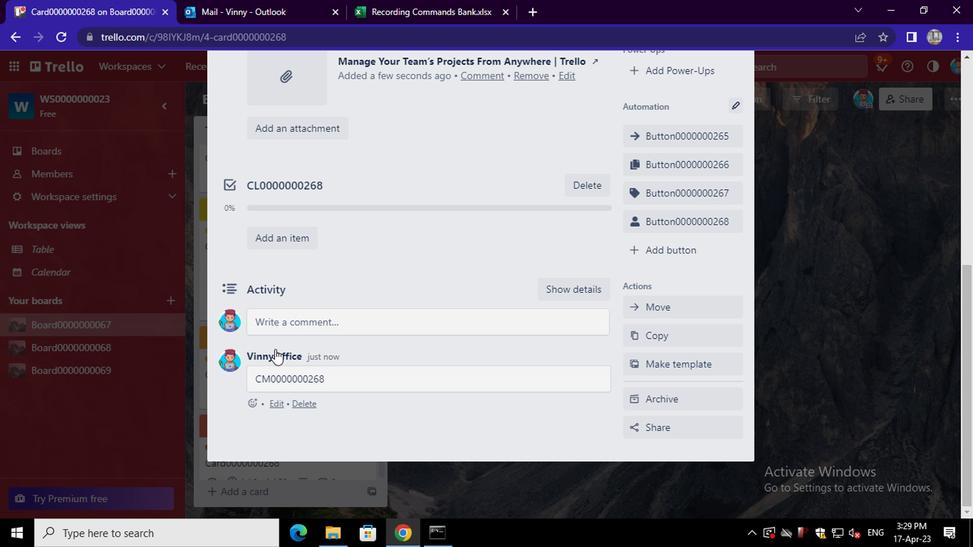 
